 Task: Check the picks of the 2023 Victory Lane Racing NASCAR Cup Series for the race "All-Star Race*" on the track "N". Wilkesboro".
Action: Mouse moved to (155, 328)
Screenshot: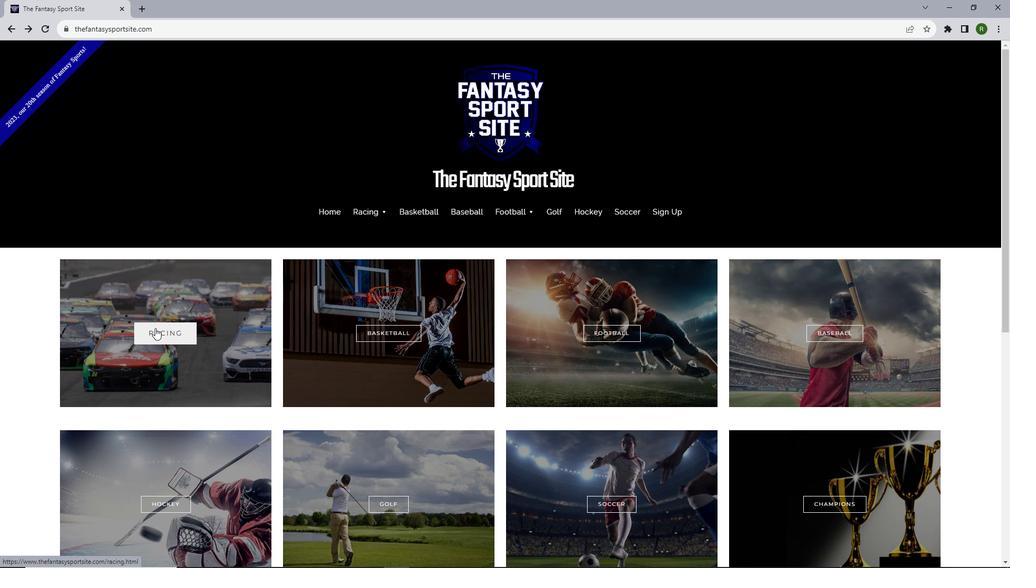 
Action: Mouse pressed left at (155, 328)
Screenshot: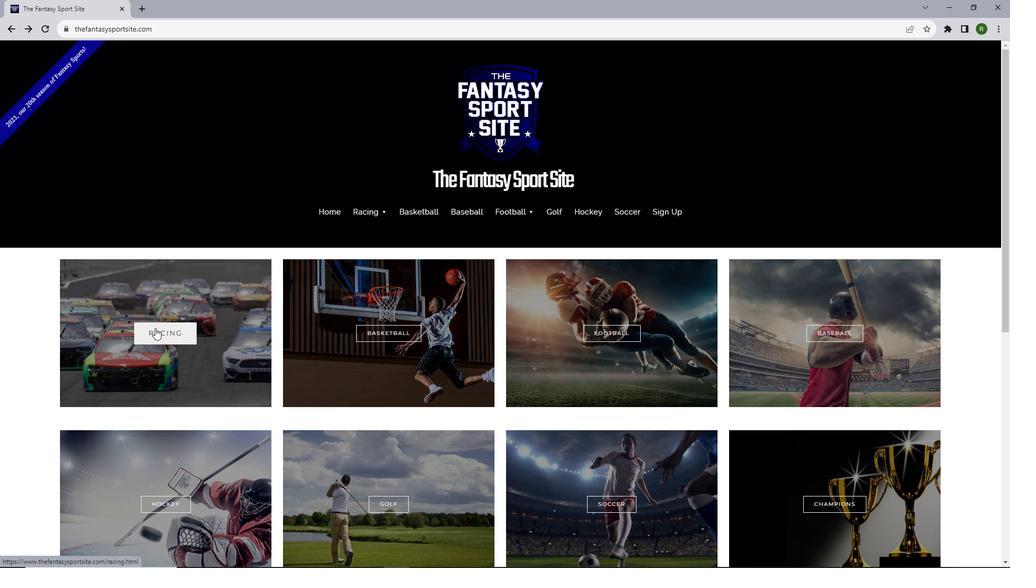 
Action: Mouse moved to (239, 311)
Screenshot: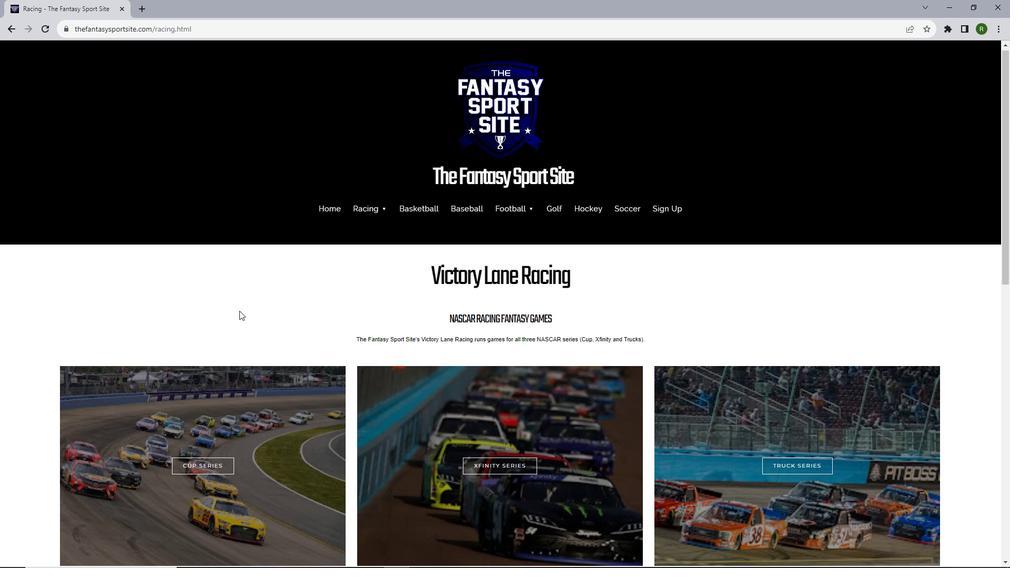 
Action: Mouse scrolled (239, 310) with delta (0, 0)
Screenshot: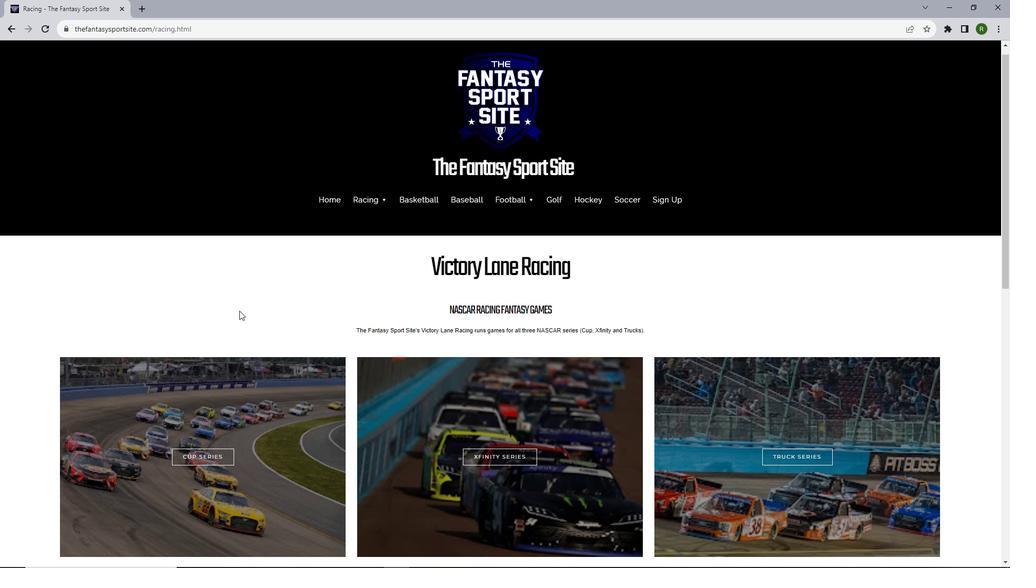 
Action: Mouse scrolled (239, 310) with delta (0, 0)
Screenshot: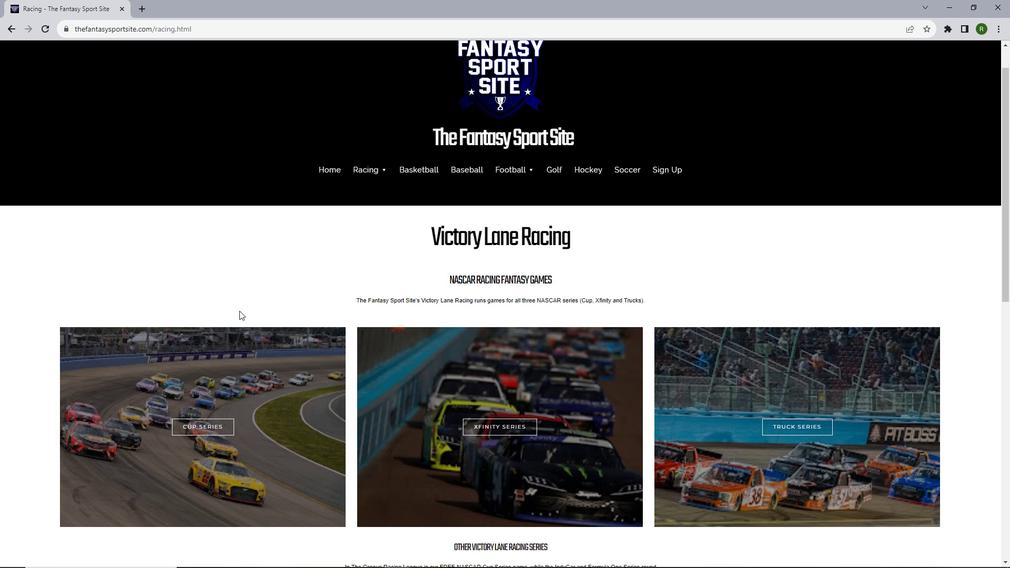 
Action: Mouse scrolled (239, 310) with delta (0, 0)
Screenshot: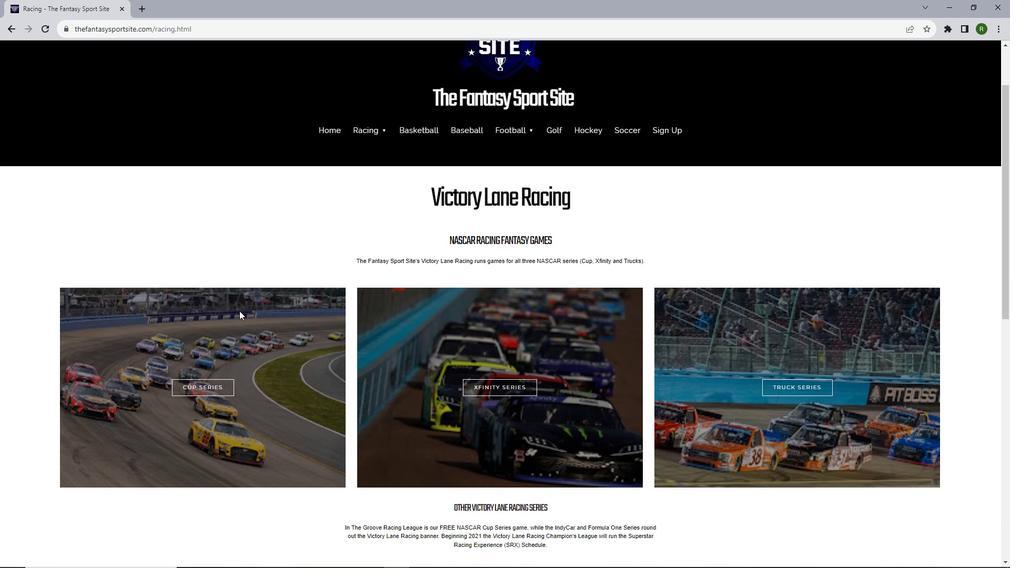 
Action: Mouse scrolled (239, 310) with delta (0, 0)
Screenshot: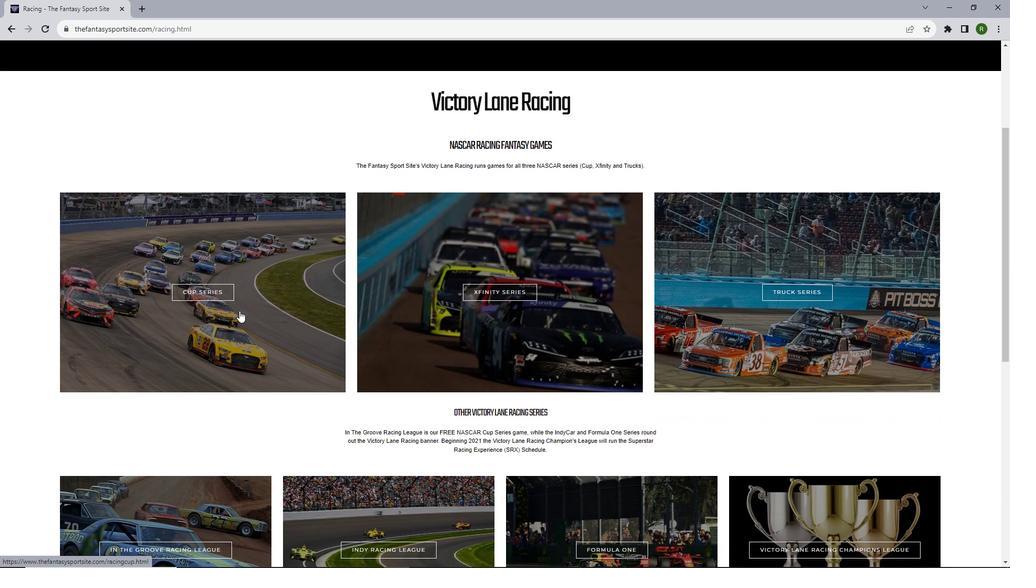
Action: Mouse scrolled (239, 310) with delta (0, 0)
Screenshot: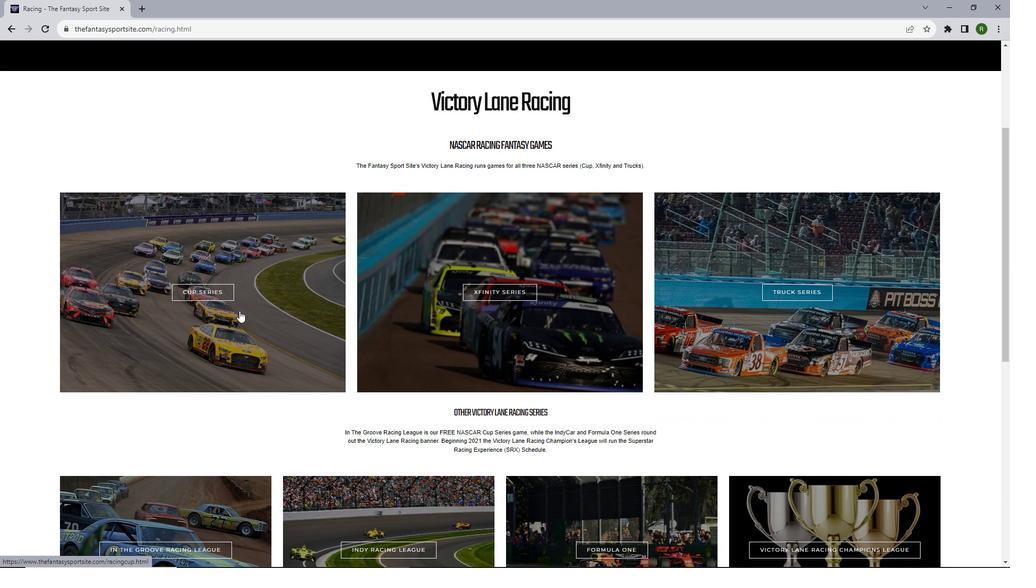 
Action: Mouse scrolled (239, 310) with delta (0, 0)
Screenshot: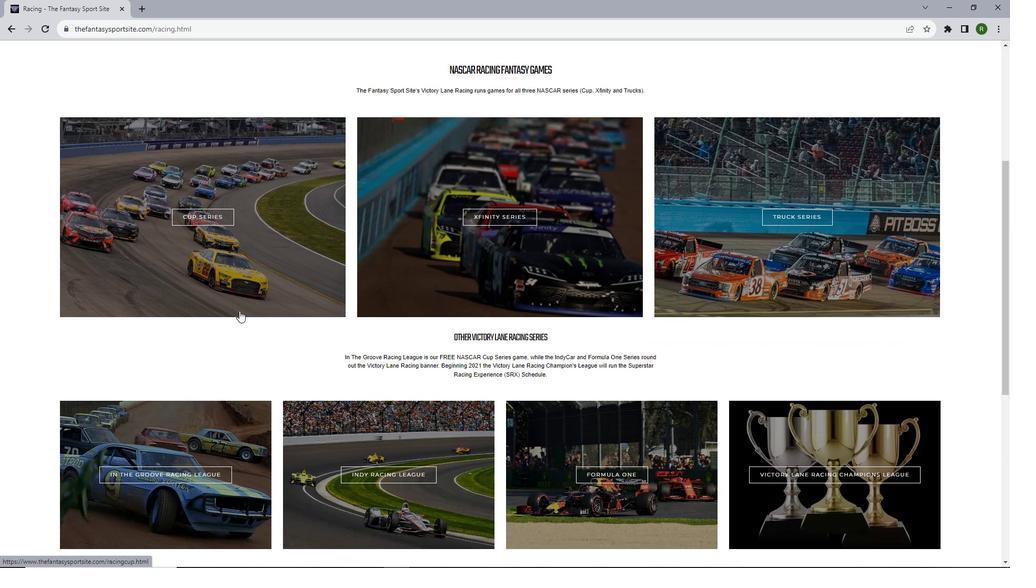 
Action: Mouse moved to (211, 156)
Screenshot: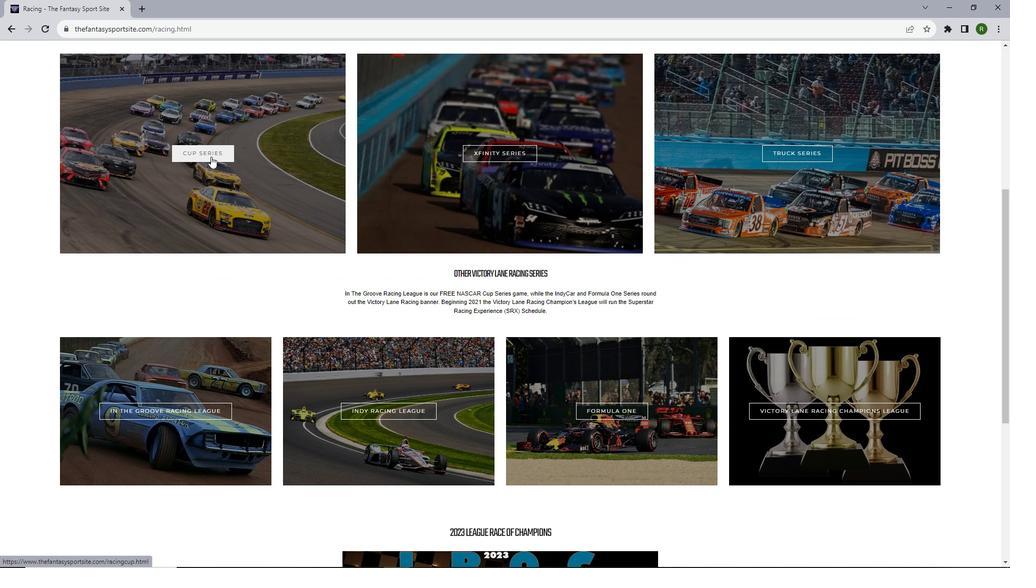 
Action: Mouse pressed left at (211, 156)
Screenshot: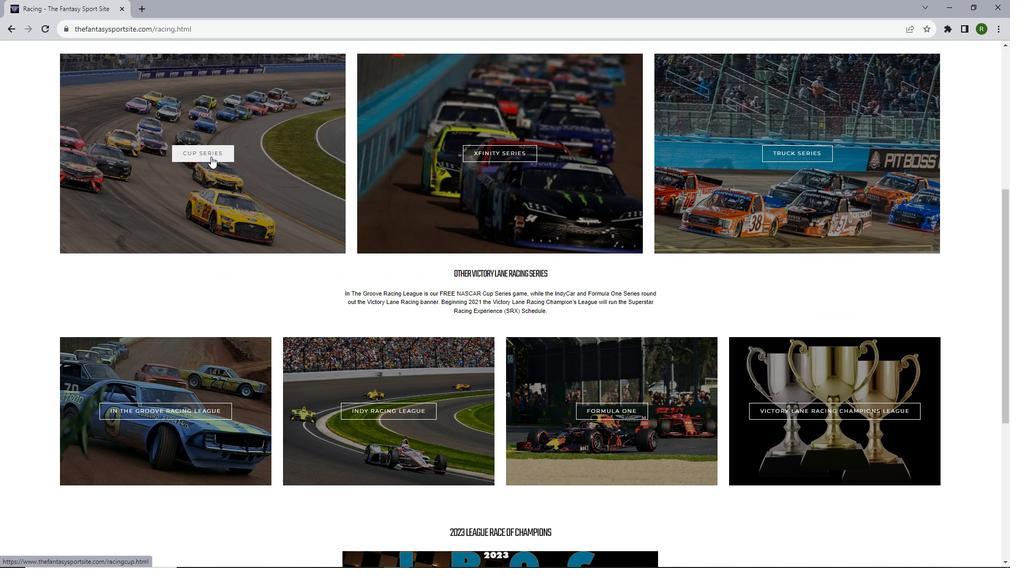 
Action: Mouse moved to (316, 261)
Screenshot: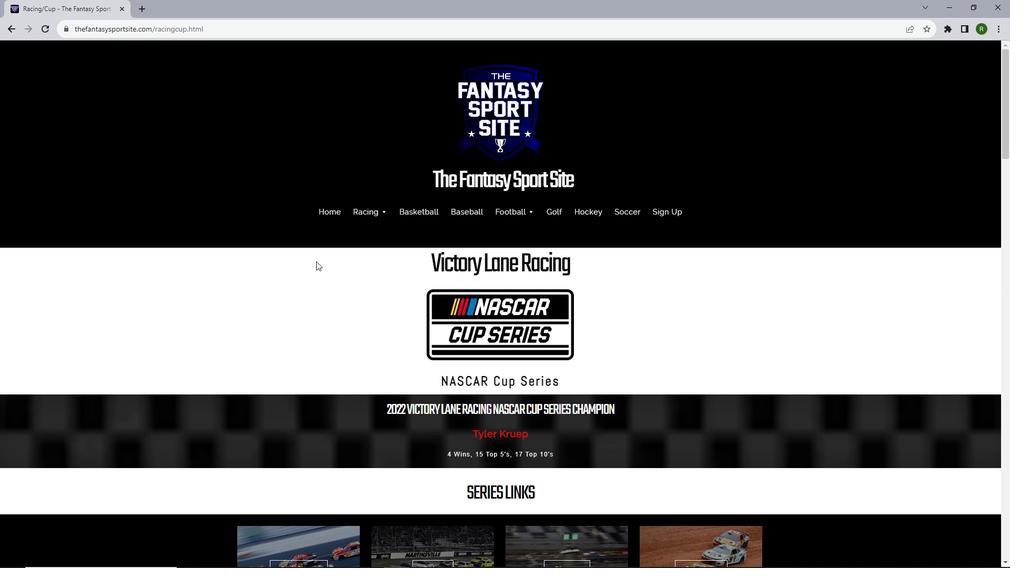 
Action: Mouse scrolled (316, 261) with delta (0, 0)
Screenshot: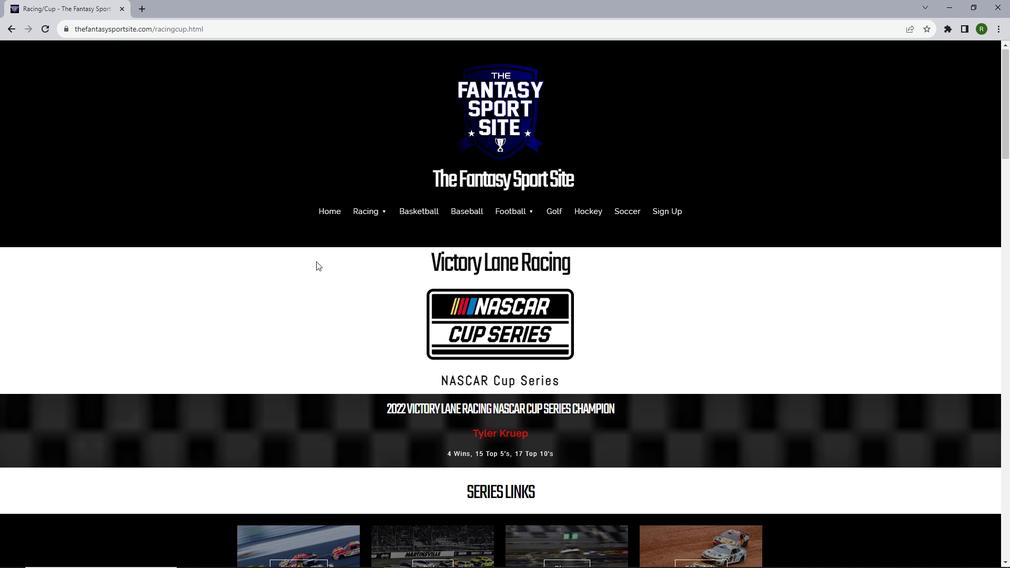 
Action: Mouse scrolled (316, 261) with delta (0, 0)
Screenshot: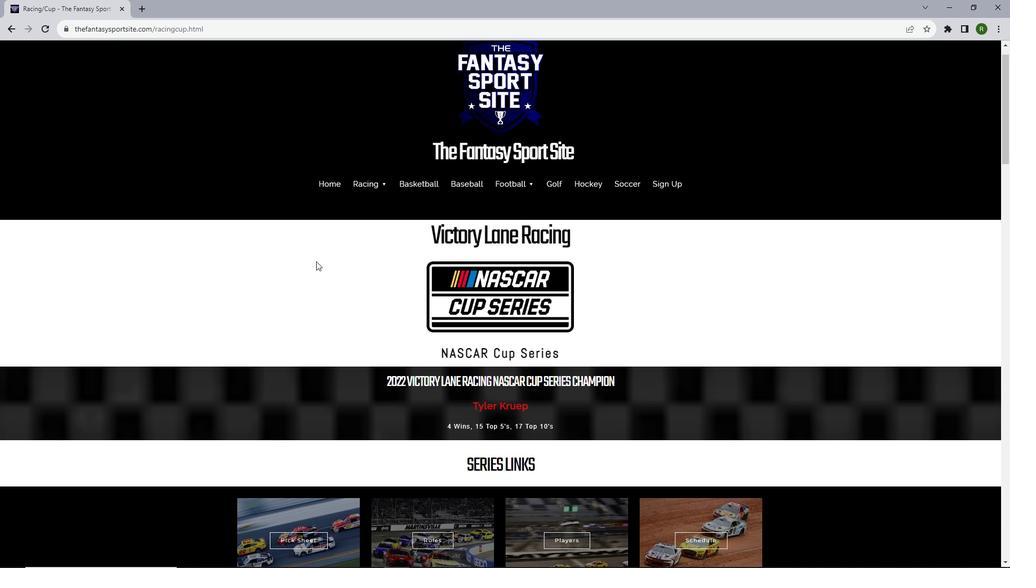 
Action: Mouse scrolled (316, 261) with delta (0, 0)
Screenshot: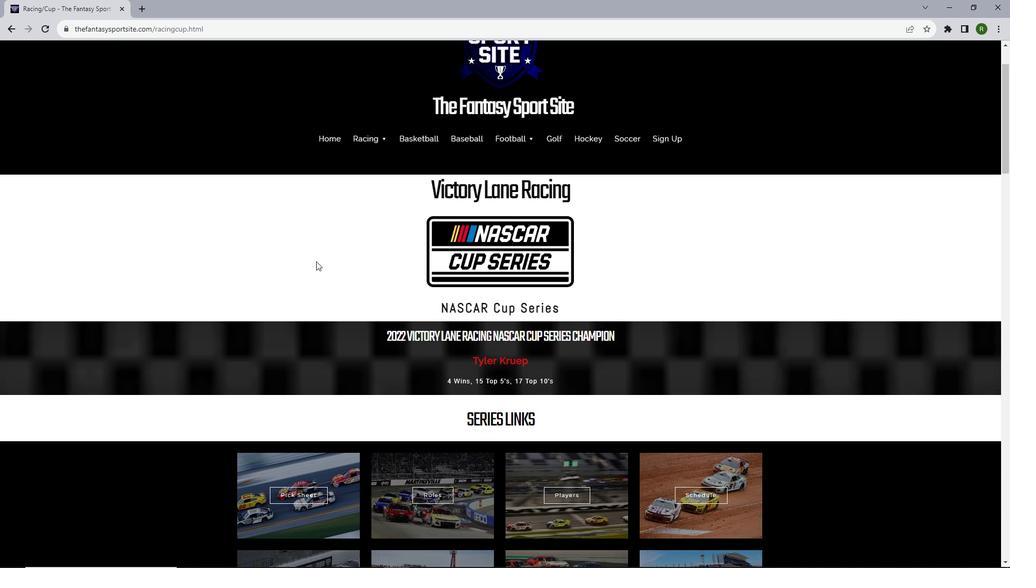 
Action: Mouse scrolled (316, 261) with delta (0, 0)
Screenshot: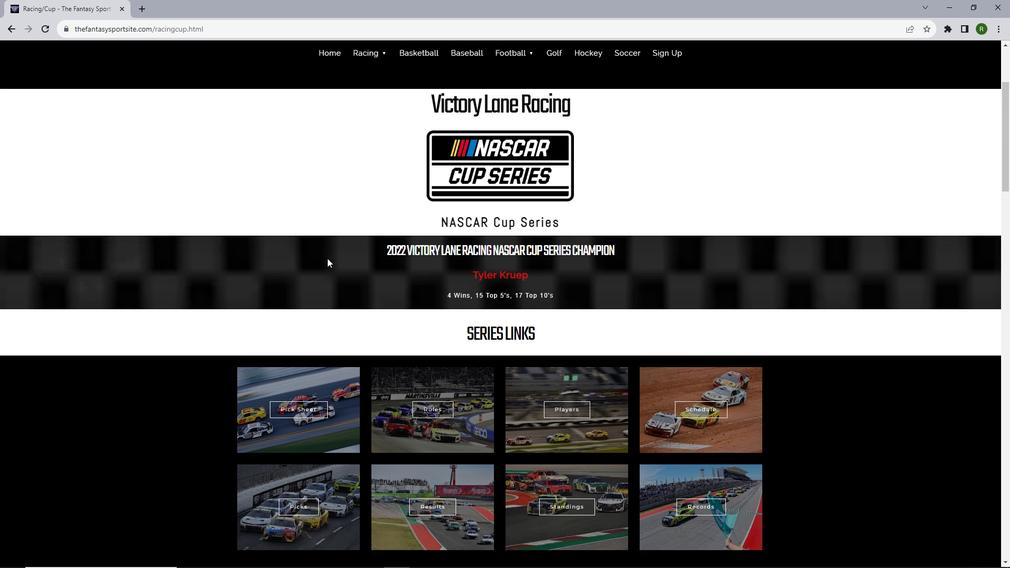 
Action: Mouse moved to (296, 449)
Screenshot: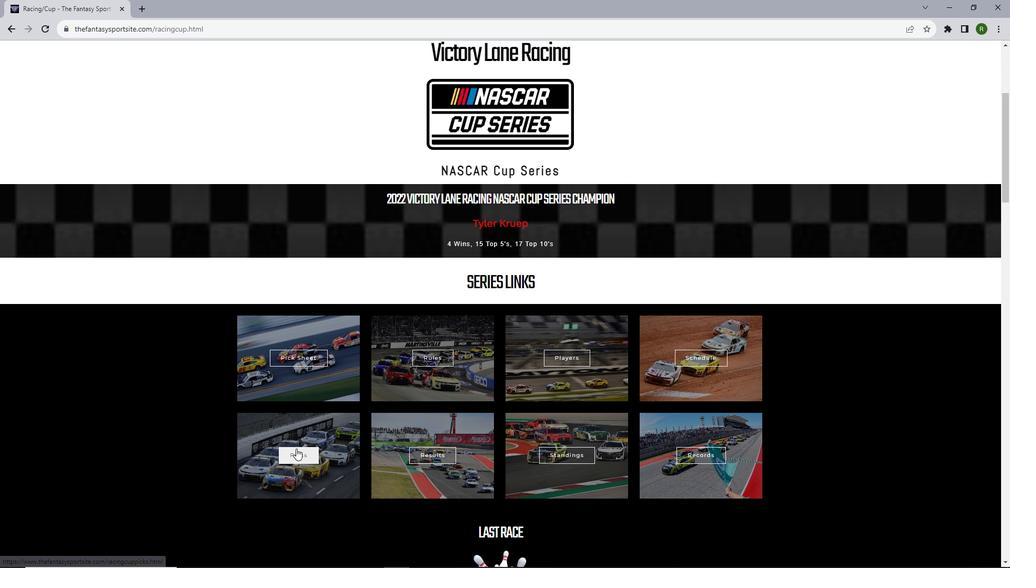 
Action: Mouse pressed left at (296, 449)
Screenshot: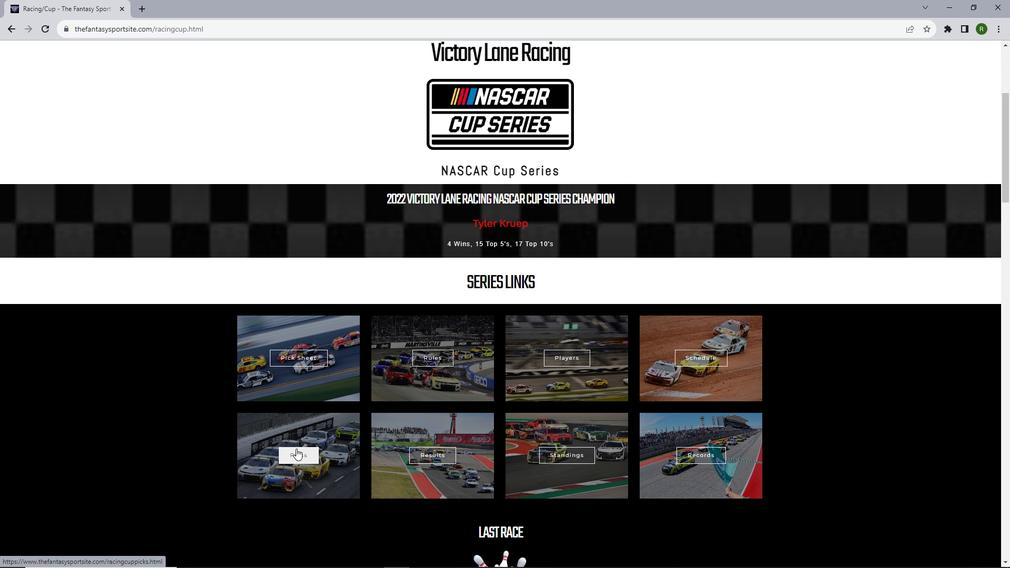 
Action: Mouse moved to (421, 290)
Screenshot: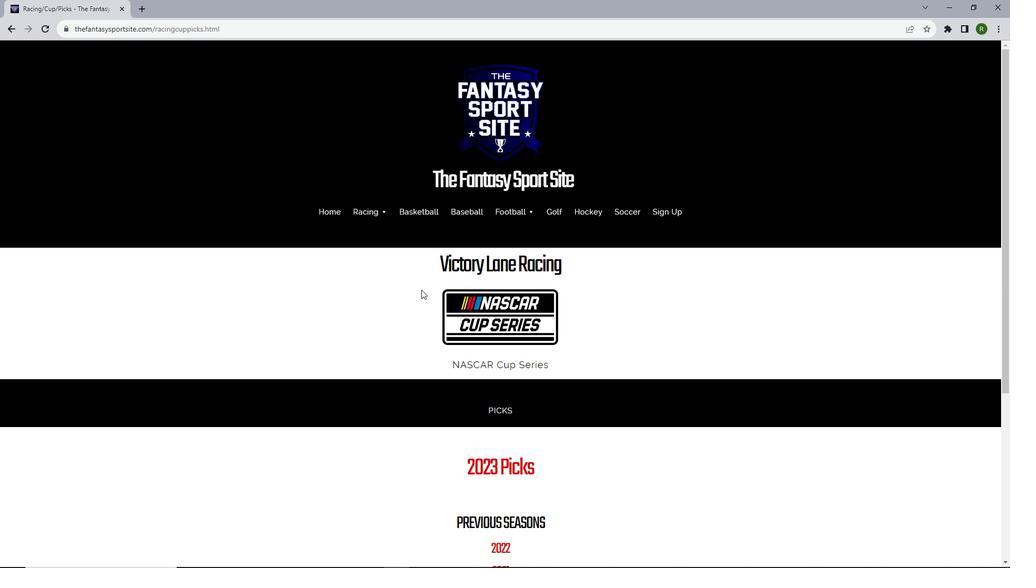 
Action: Mouse scrolled (421, 289) with delta (0, 0)
Screenshot: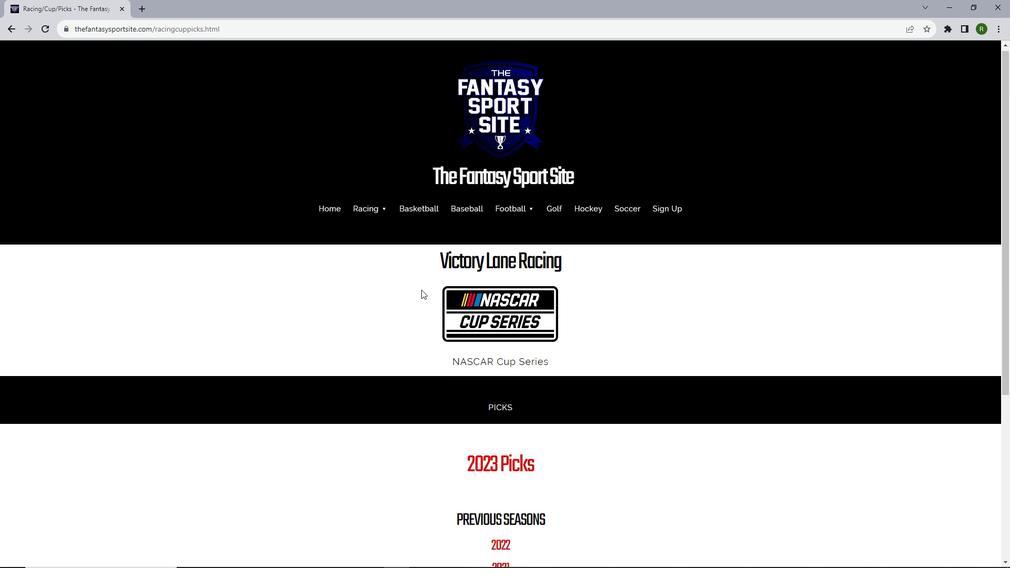 
Action: Mouse moved to (422, 289)
Screenshot: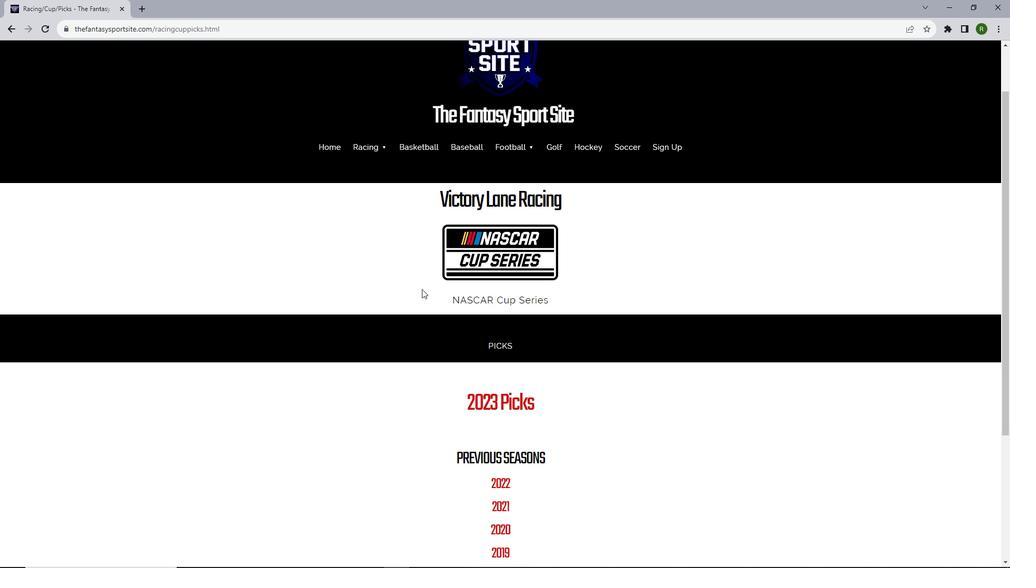 
Action: Mouse scrolled (422, 289) with delta (0, 0)
Screenshot: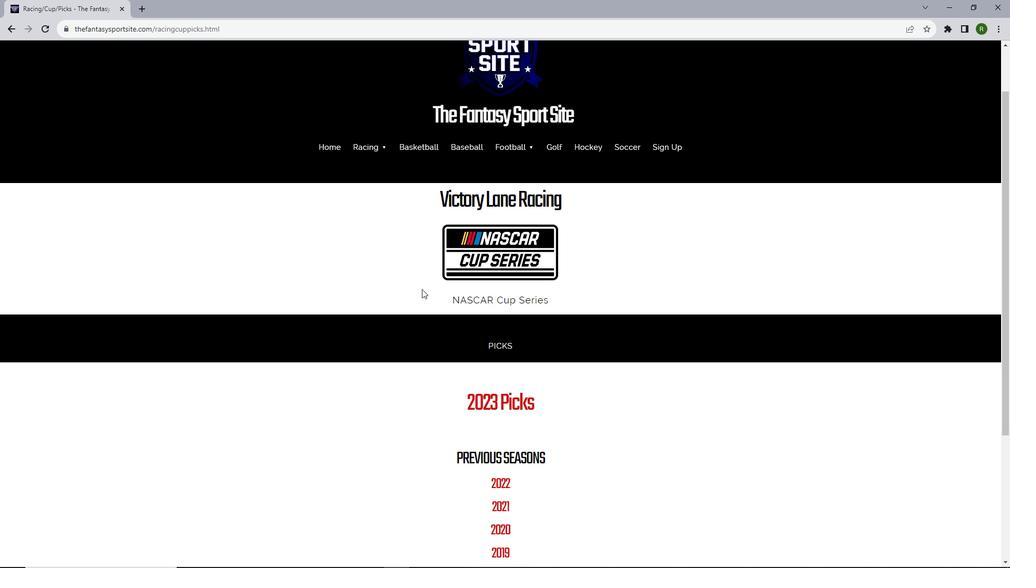 
Action: Mouse moved to (511, 360)
Screenshot: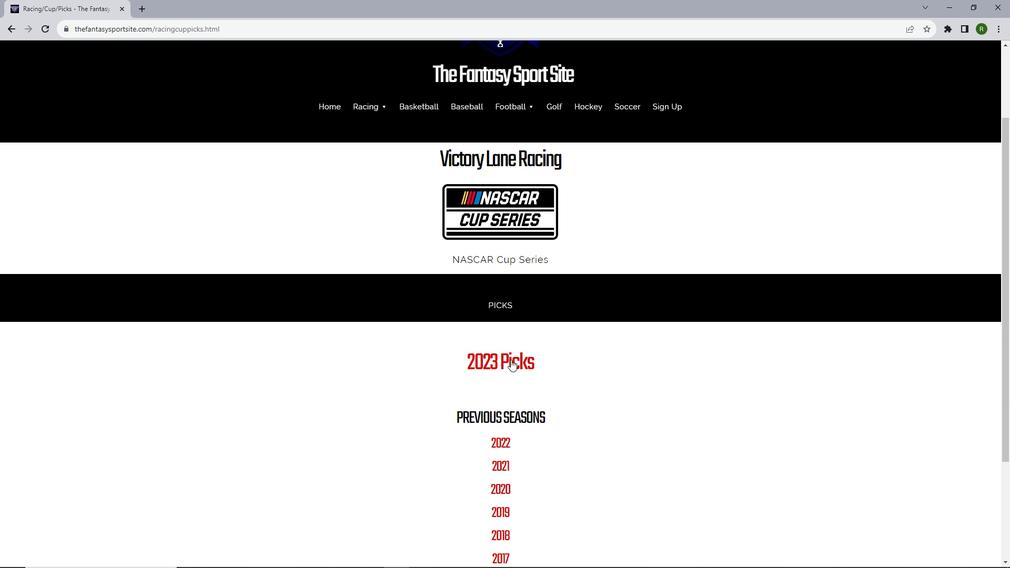 
Action: Mouse pressed left at (511, 360)
Screenshot: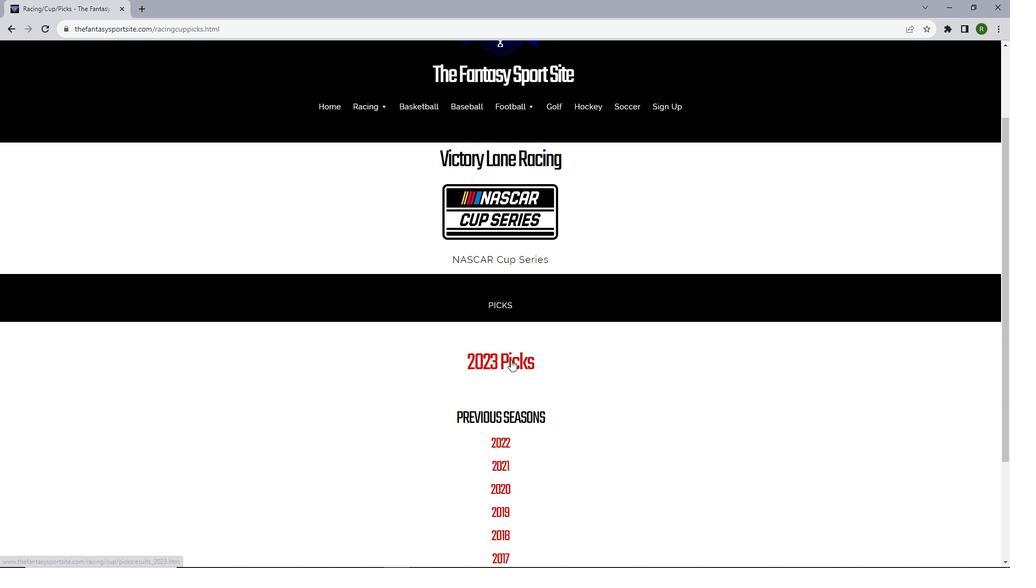 
Action: Mouse moved to (513, 257)
Screenshot: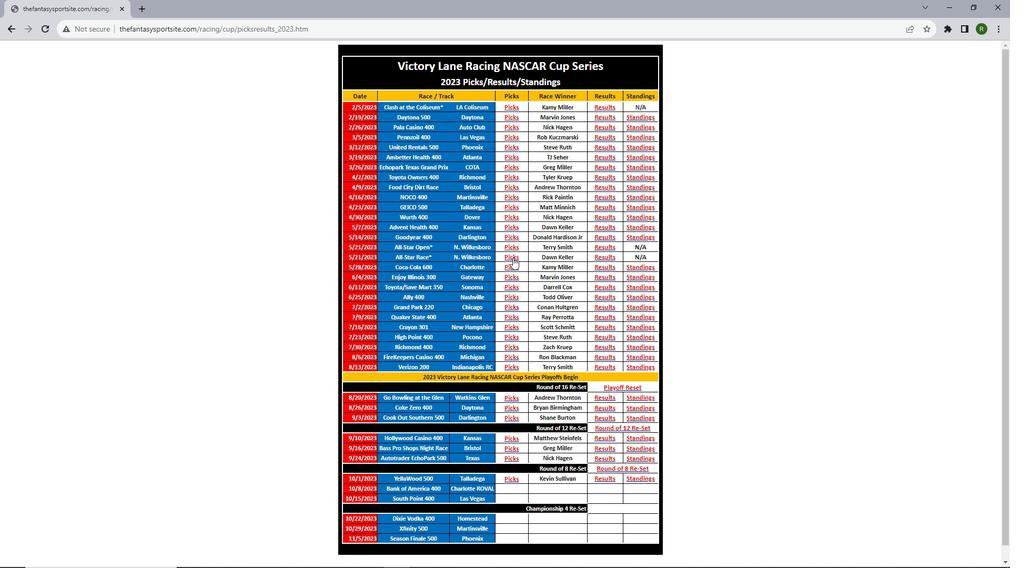 
Action: Mouse pressed left at (513, 257)
Screenshot: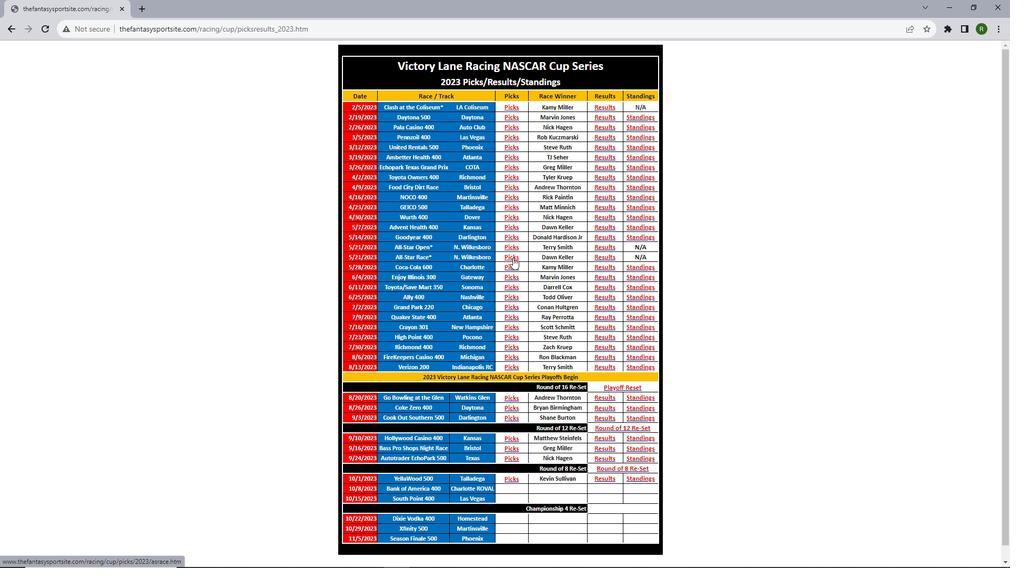 
Action: Mouse moved to (442, 237)
Screenshot: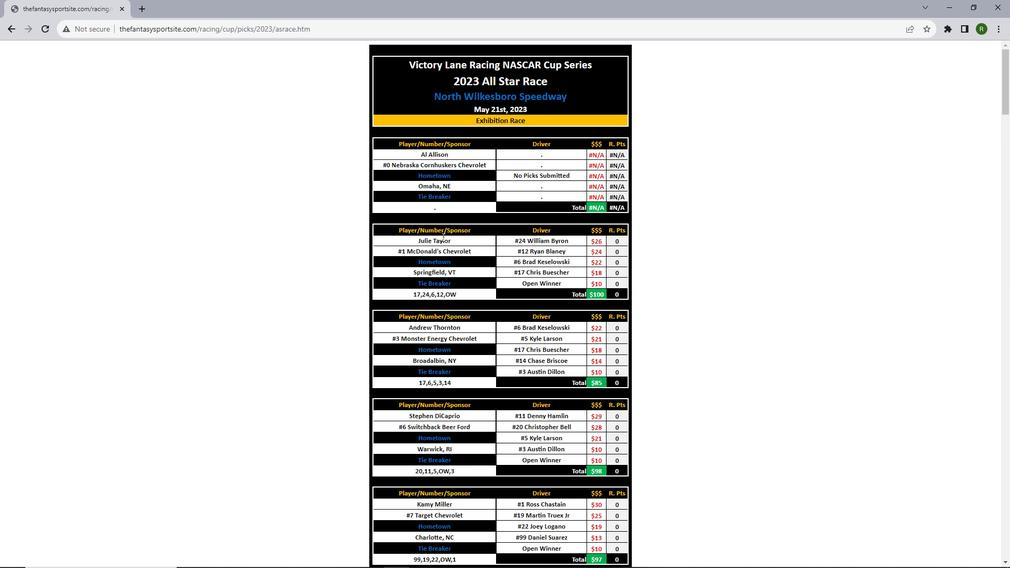 
Action: Mouse scrolled (442, 236) with delta (0, 0)
Screenshot: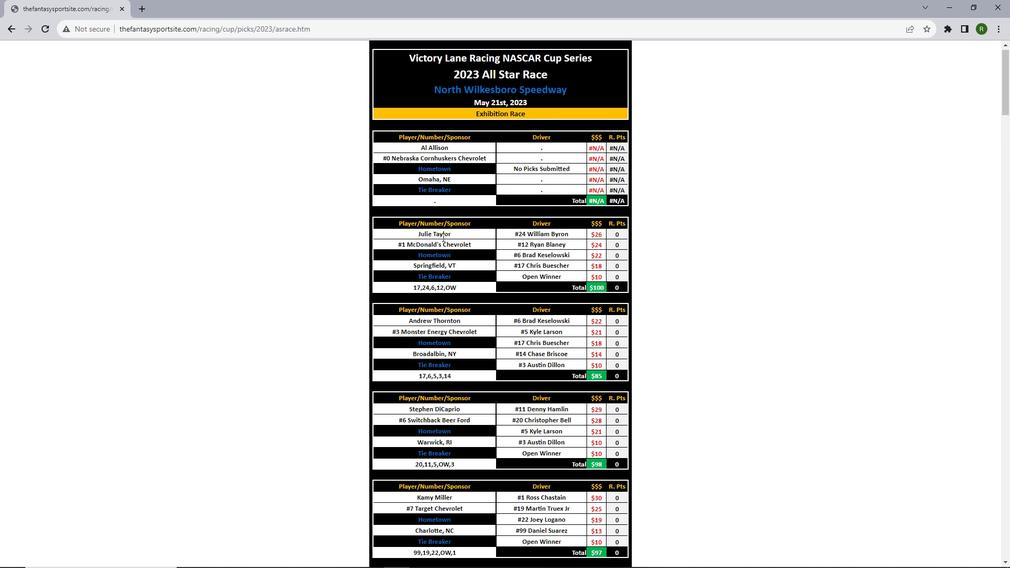 
Action: Mouse scrolled (442, 236) with delta (0, 0)
Screenshot: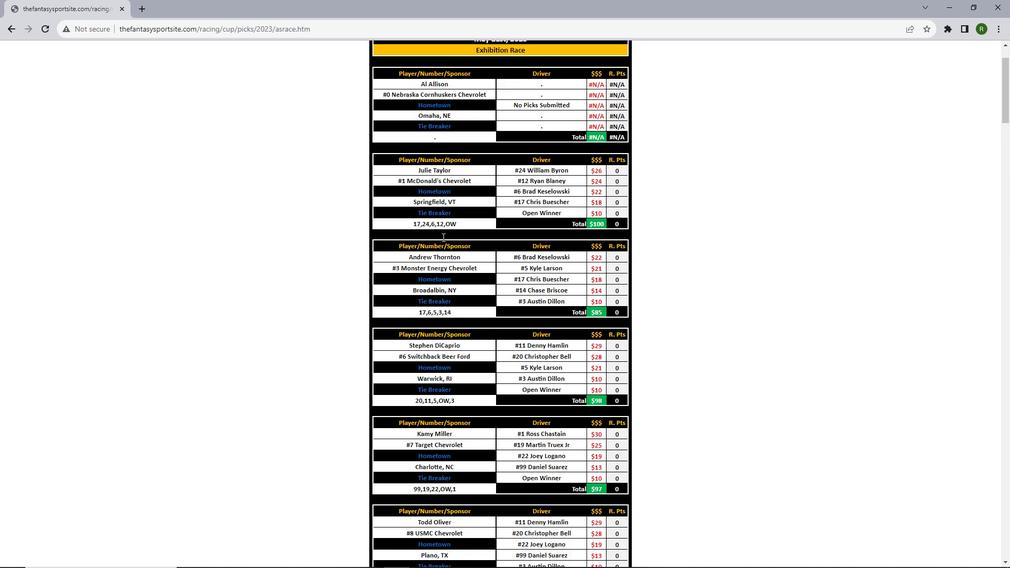 
Action: Mouse scrolled (442, 236) with delta (0, 0)
Screenshot: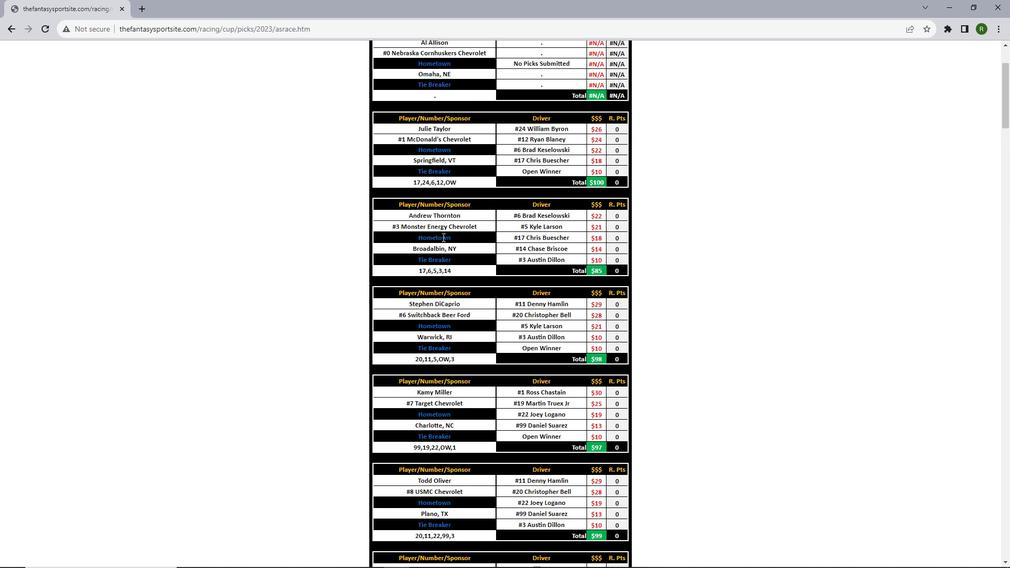 
Action: Mouse scrolled (442, 236) with delta (0, 0)
Screenshot: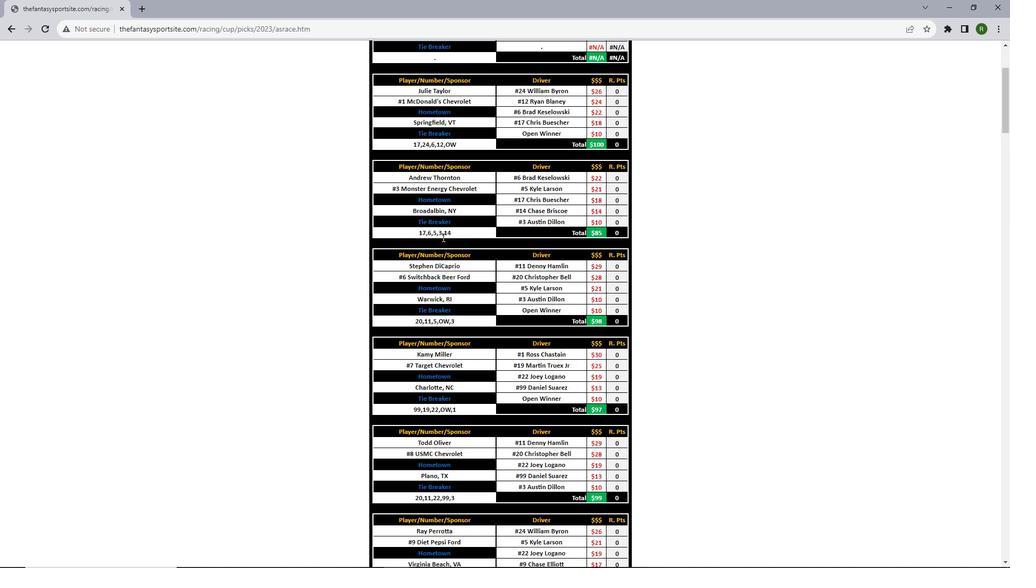 
Action: Mouse scrolled (442, 236) with delta (0, 0)
Screenshot: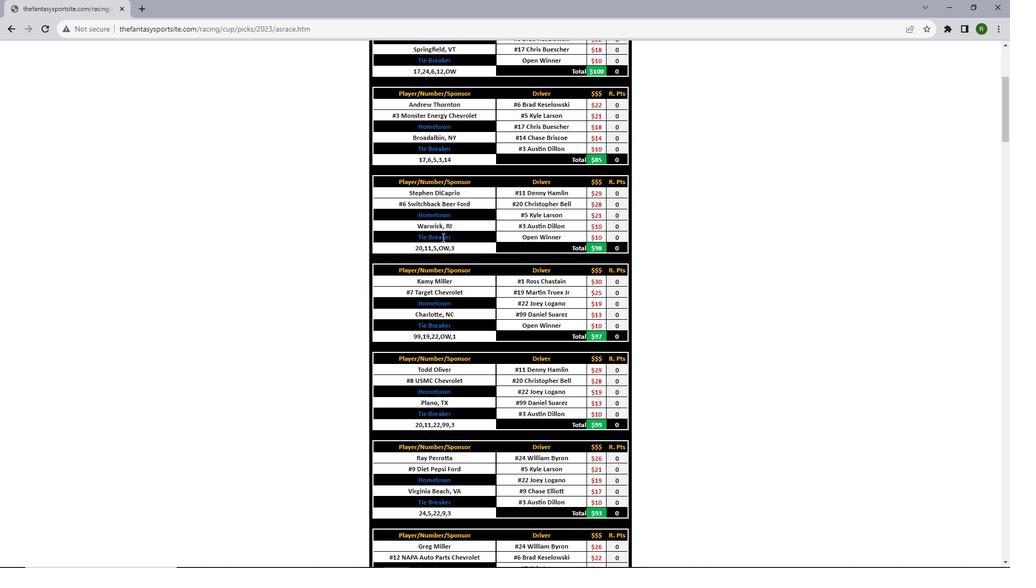 
Action: Mouse scrolled (442, 236) with delta (0, 0)
Screenshot: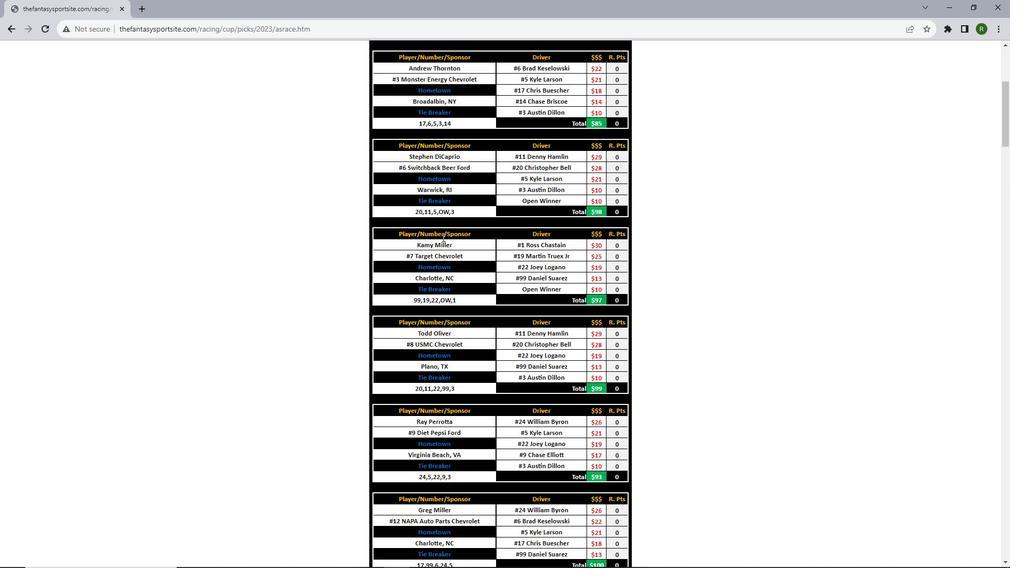 
Action: Mouse scrolled (442, 236) with delta (0, 0)
Screenshot: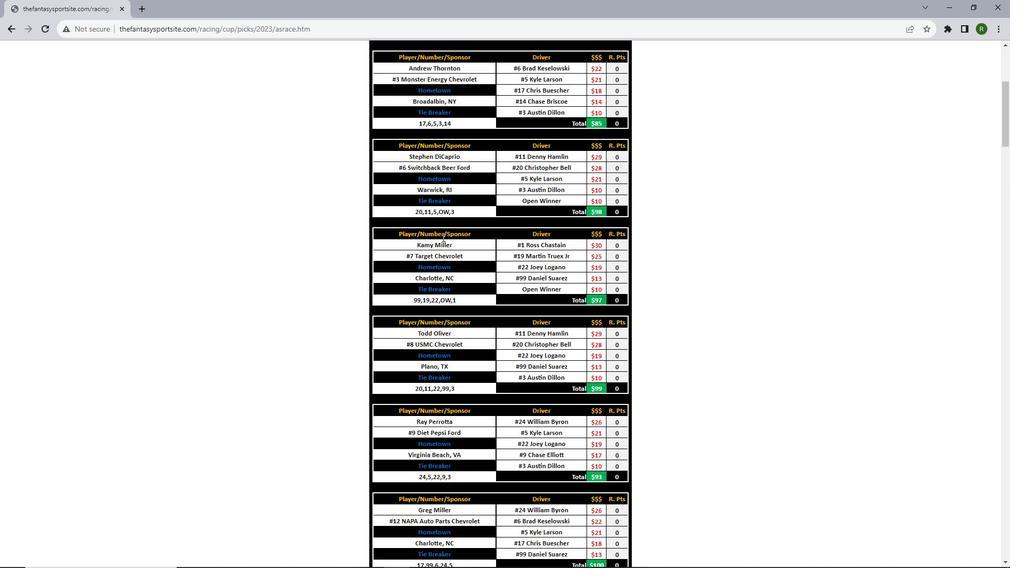 
Action: Mouse scrolled (442, 236) with delta (0, 0)
Screenshot: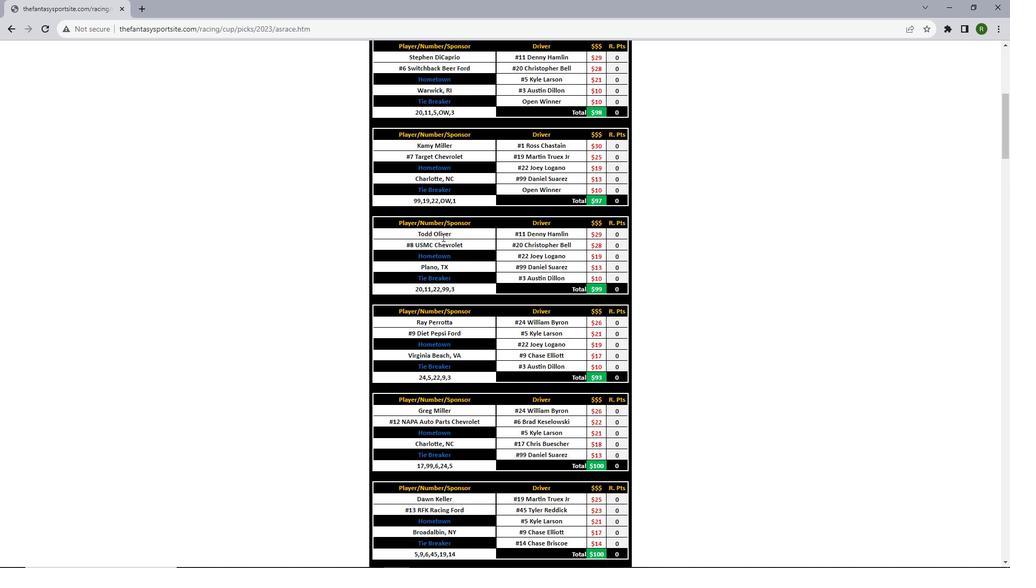 
Action: Mouse scrolled (442, 236) with delta (0, 0)
Screenshot: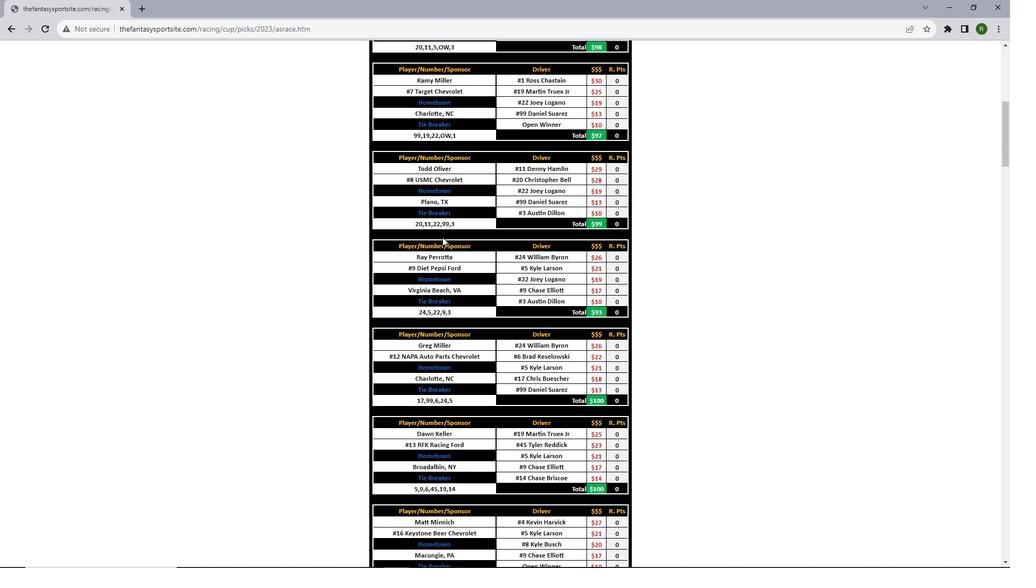 
Action: Mouse scrolled (442, 236) with delta (0, 0)
Screenshot: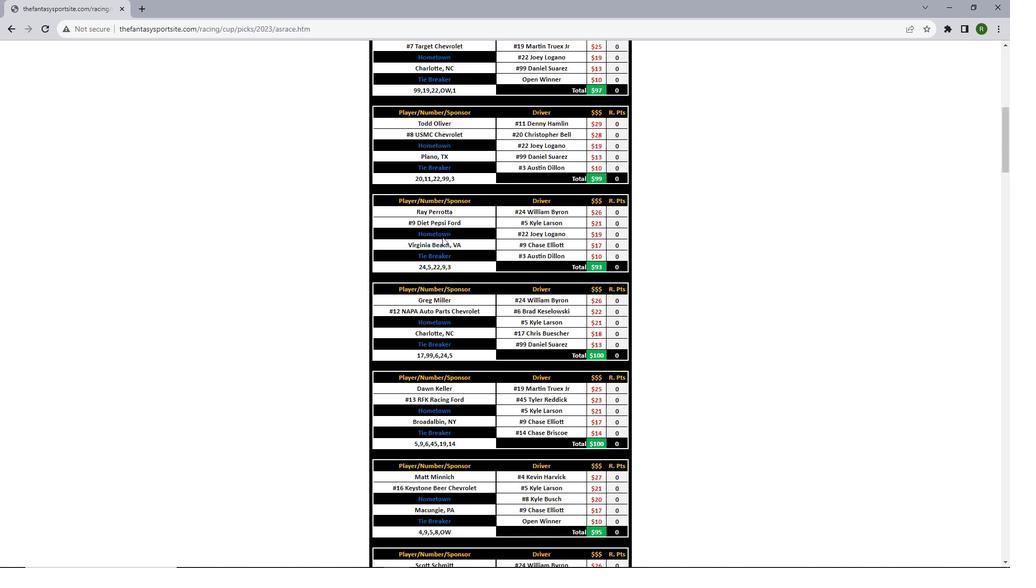 
Action: Mouse scrolled (442, 236) with delta (0, 0)
Screenshot: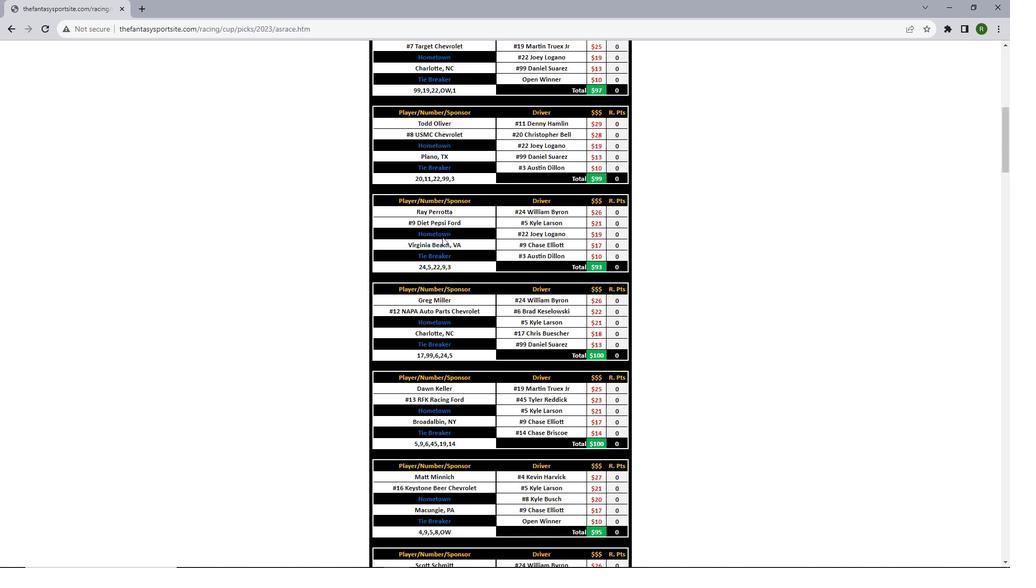 
Action: Mouse scrolled (442, 236) with delta (0, 0)
Screenshot: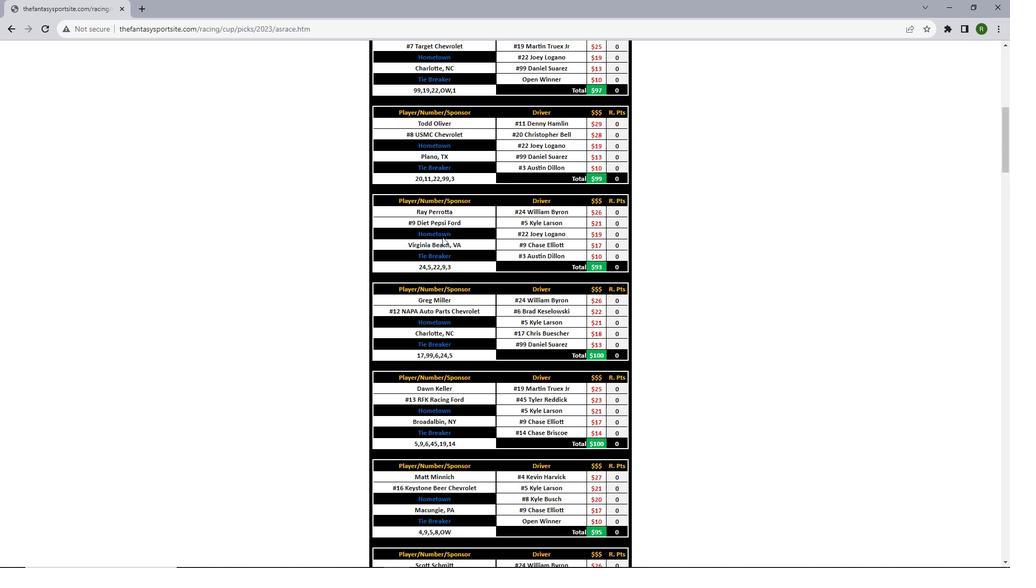 
Action: Mouse scrolled (442, 236) with delta (0, 0)
Screenshot: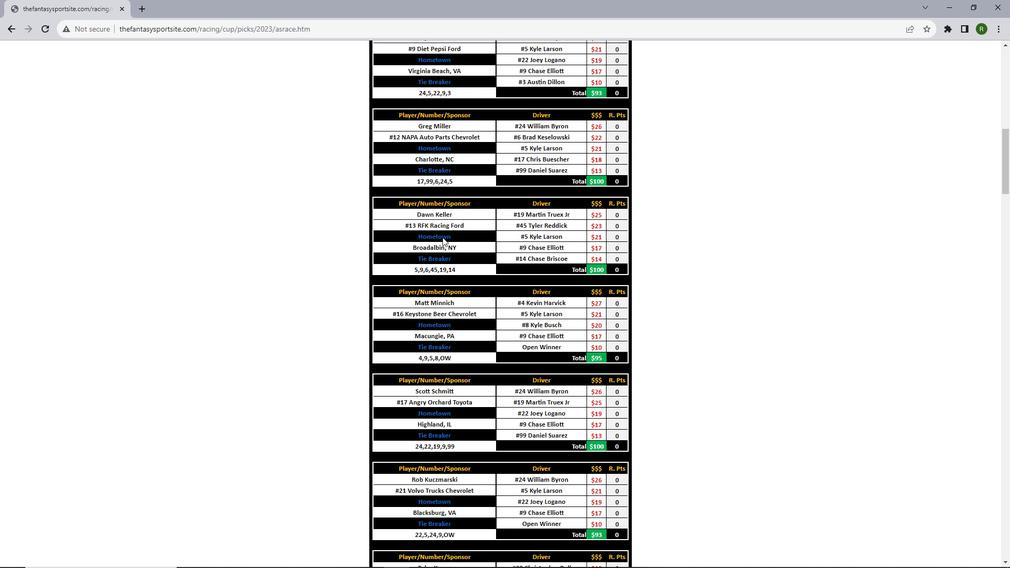 
Action: Mouse scrolled (442, 236) with delta (0, 0)
Screenshot: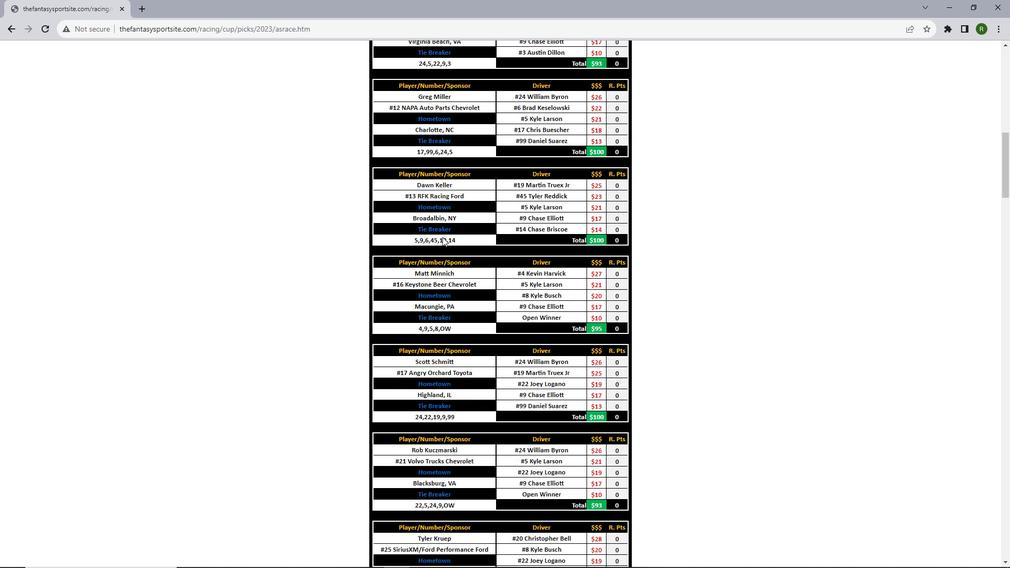 
Action: Mouse scrolled (442, 236) with delta (0, 0)
Screenshot: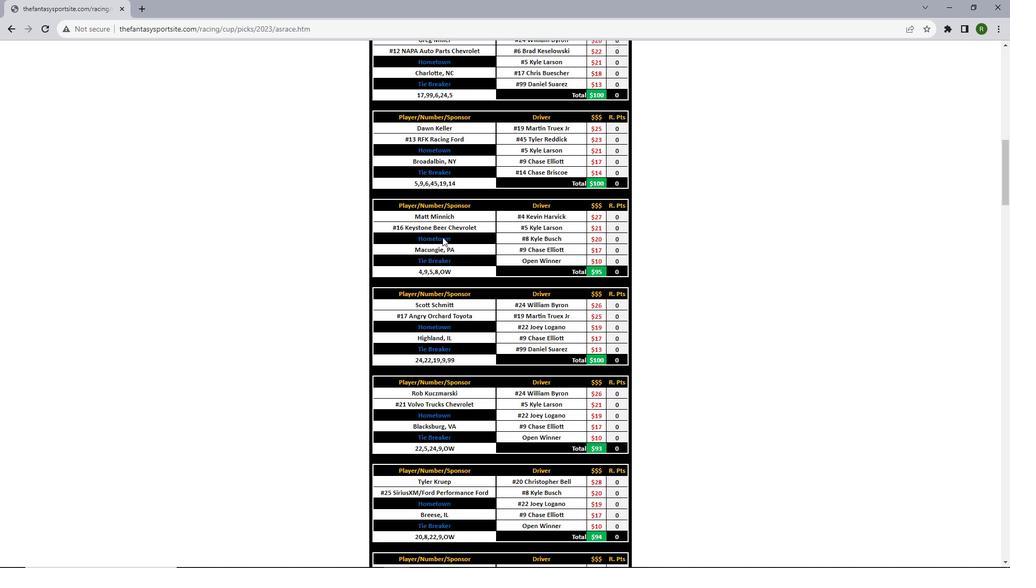 
Action: Mouse scrolled (442, 236) with delta (0, 0)
Screenshot: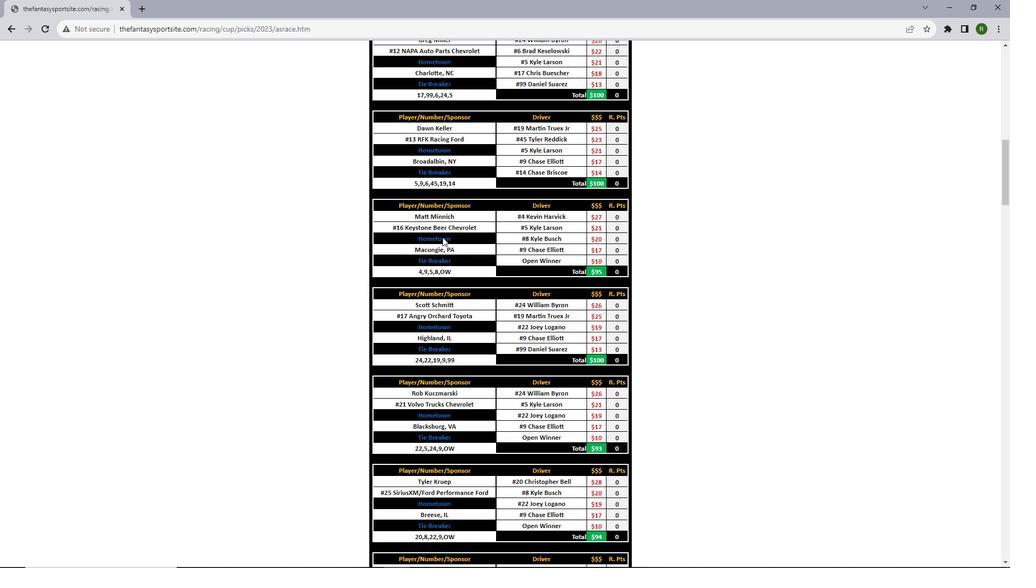 
Action: Mouse scrolled (442, 236) with delta (0, 0)
Screenshot: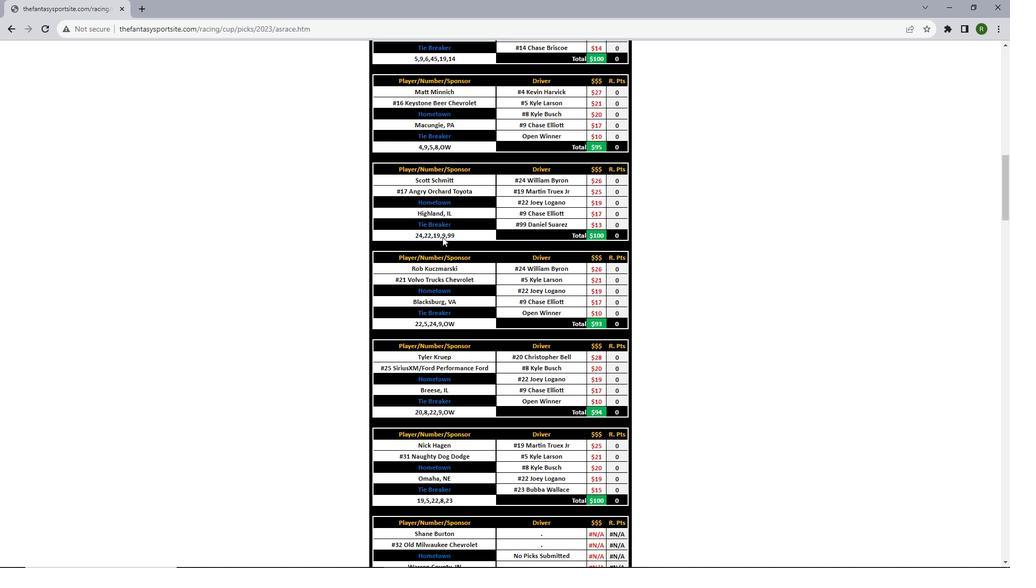 
Action: Mouse scrolled (442, 236) with delta (0, 0)
Screenshot: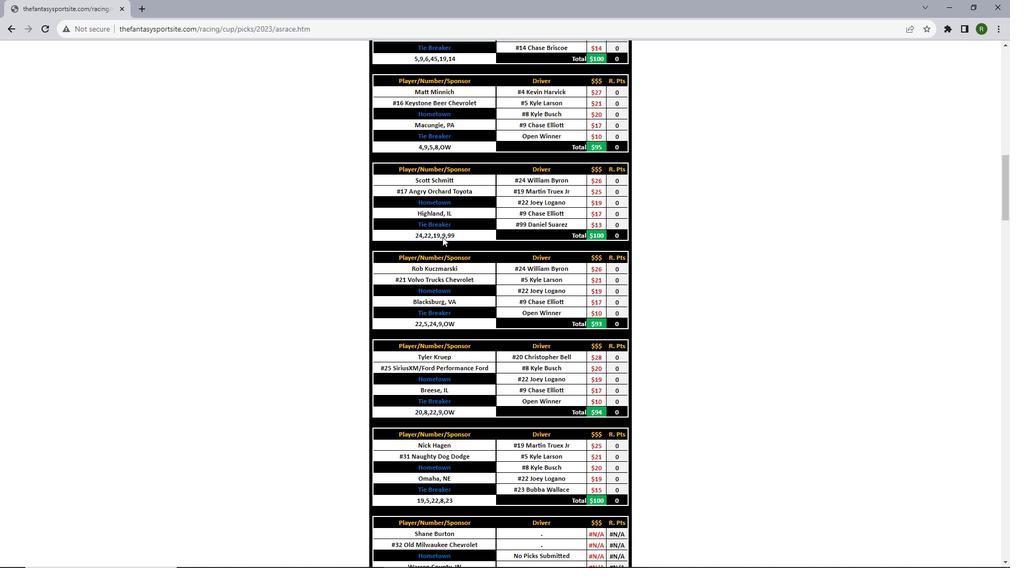
Action: Mouse scrolled (442, 236) with delta (0, 0)
Screenshot: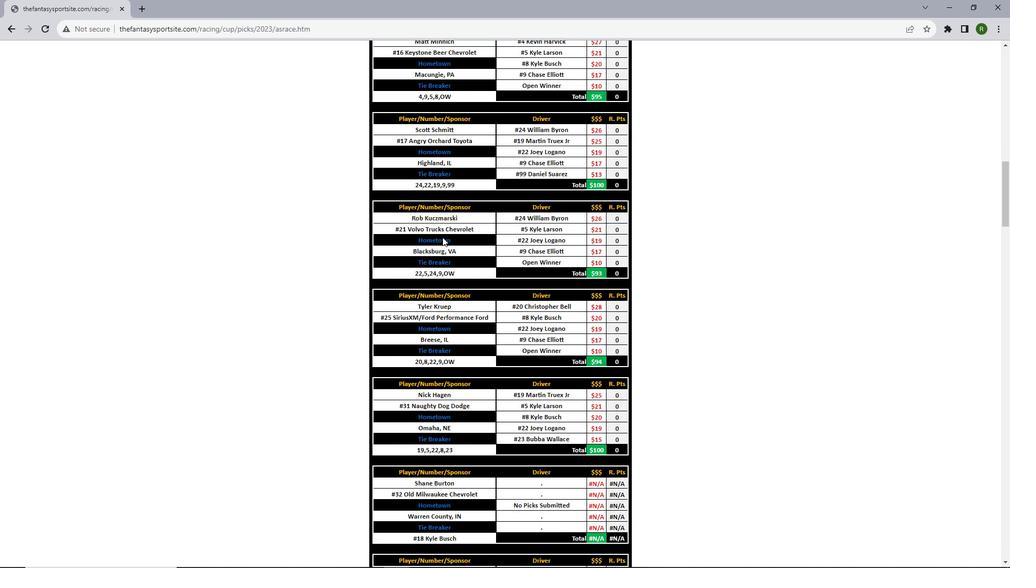 
Action: Mouse scrolled (442, 236) with delta (0, 0)
Screenshot: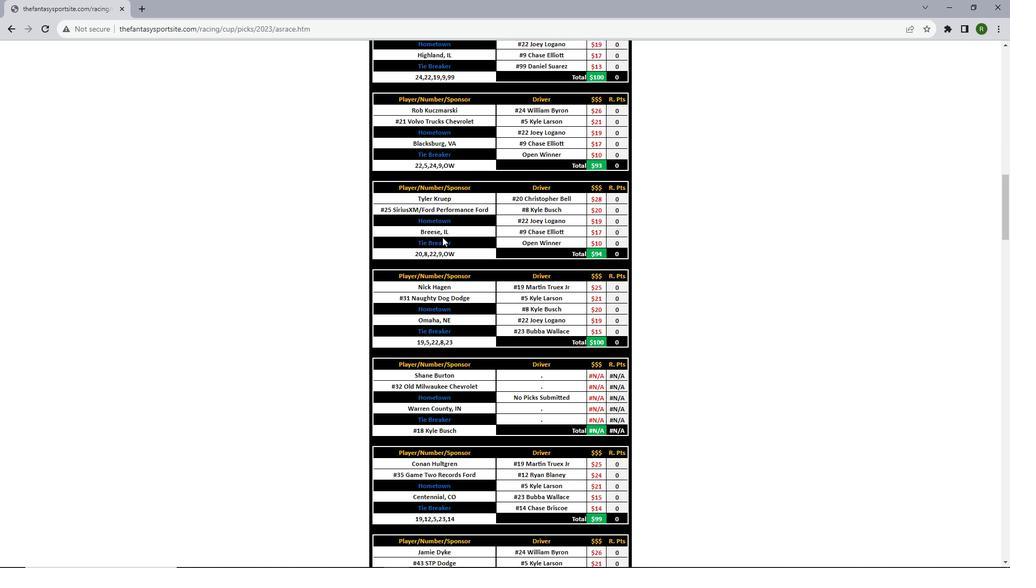 
Action: Mouse scrolled (442, 236) with delta (0, 0)
Screenshot: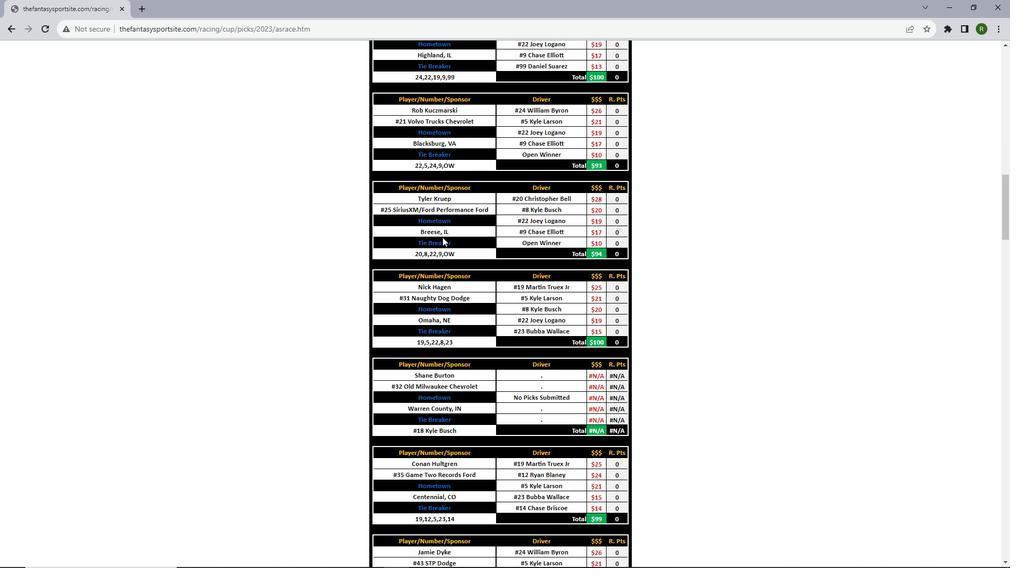 
Action: Mouse scrolled (442, 236) with delta (0, 0)
Screenshot: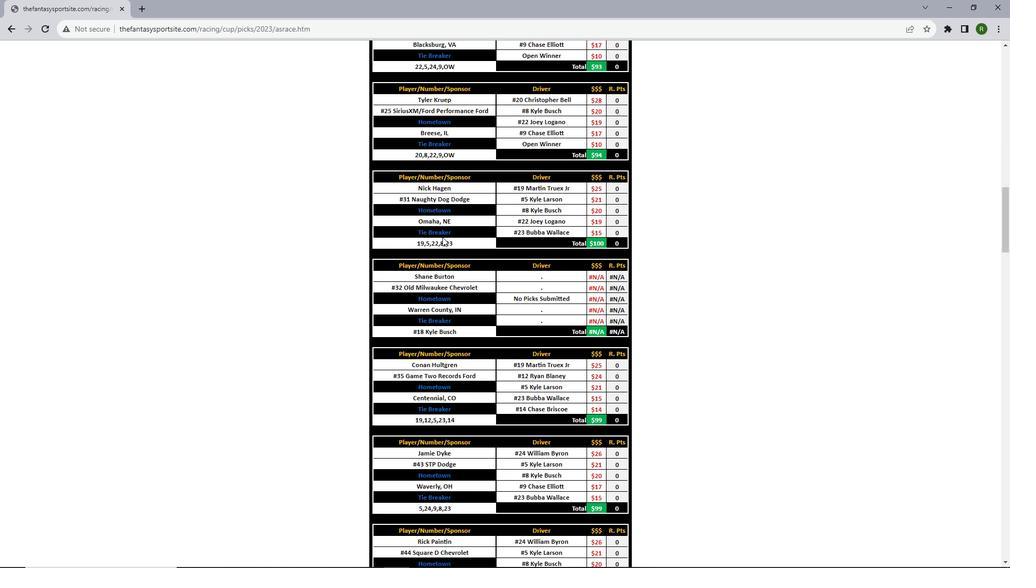 
Action: Mouse scrolled (442, 236) with delta (0, 0)
Screenshot: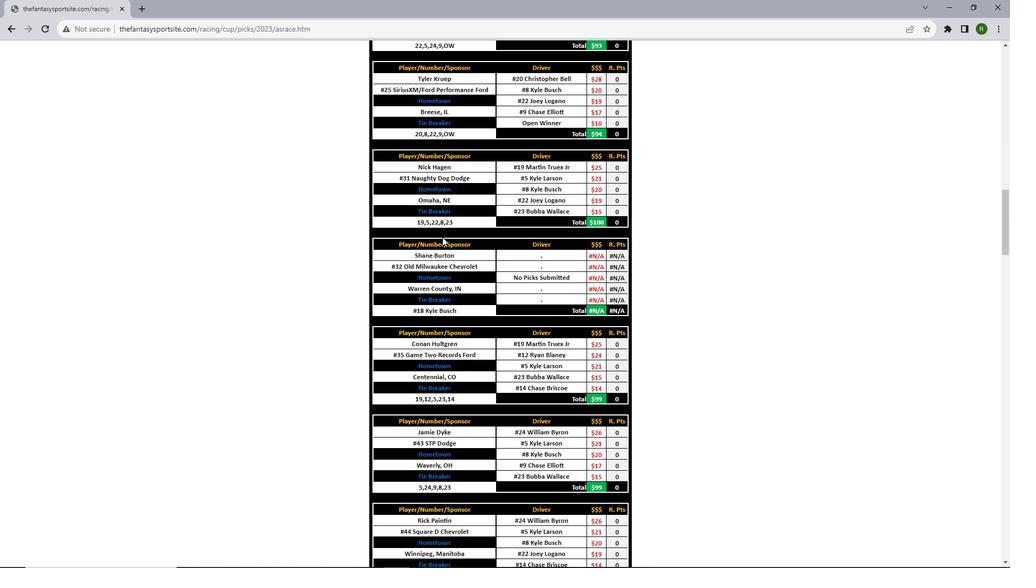 
Action: Mouse scrolled (442, 236) with delta (0, 0)
Screenshot: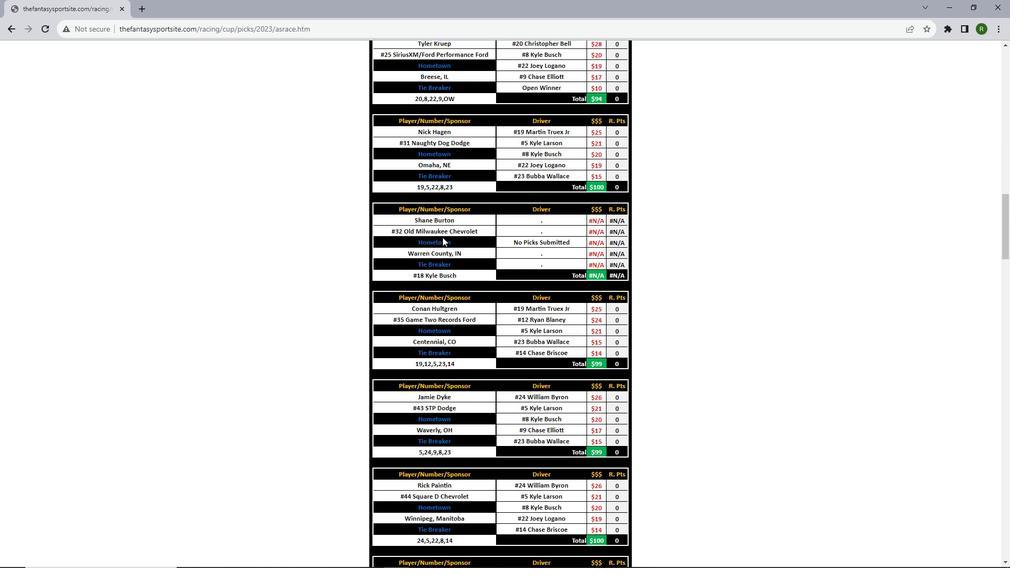
Action: Mouse scrolled (442, 236) with delta (0, 0)
Screenshot: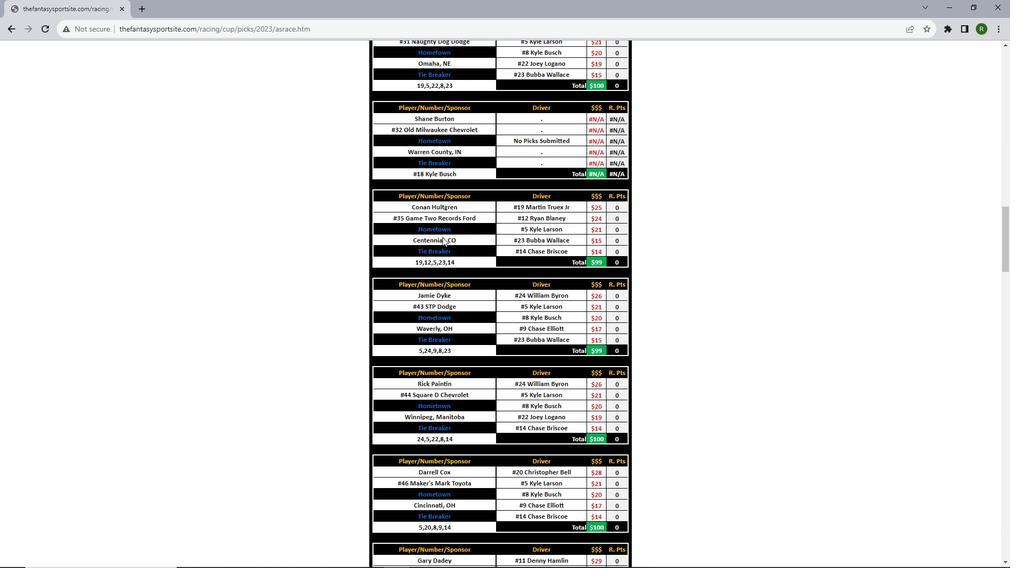 
Action: Mouse scrolled (442, 236) with delta (0, 0)
Screenshot: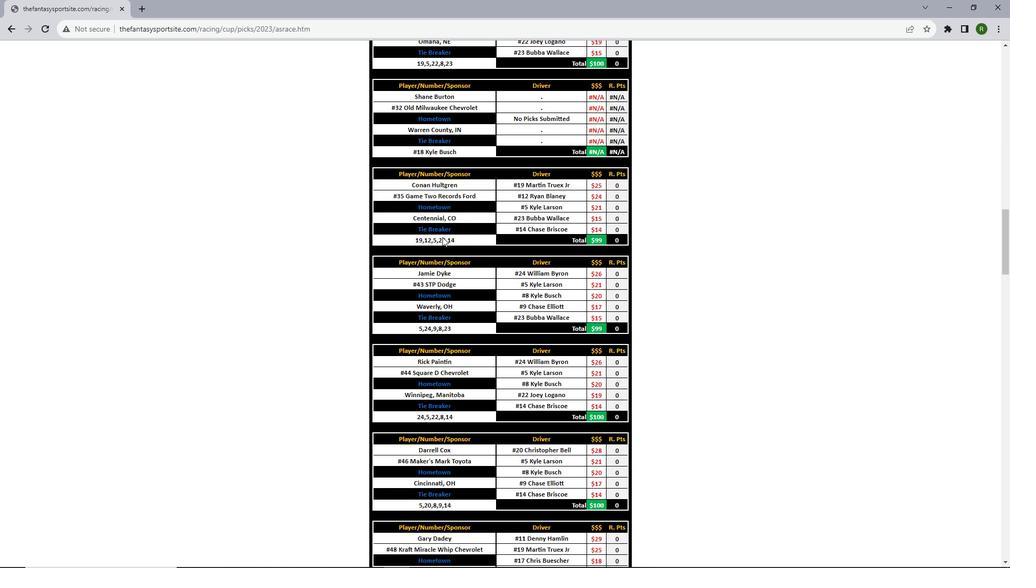
Action: Mouse scrolled (442, 236) with delta (0, 0)
Screenshot: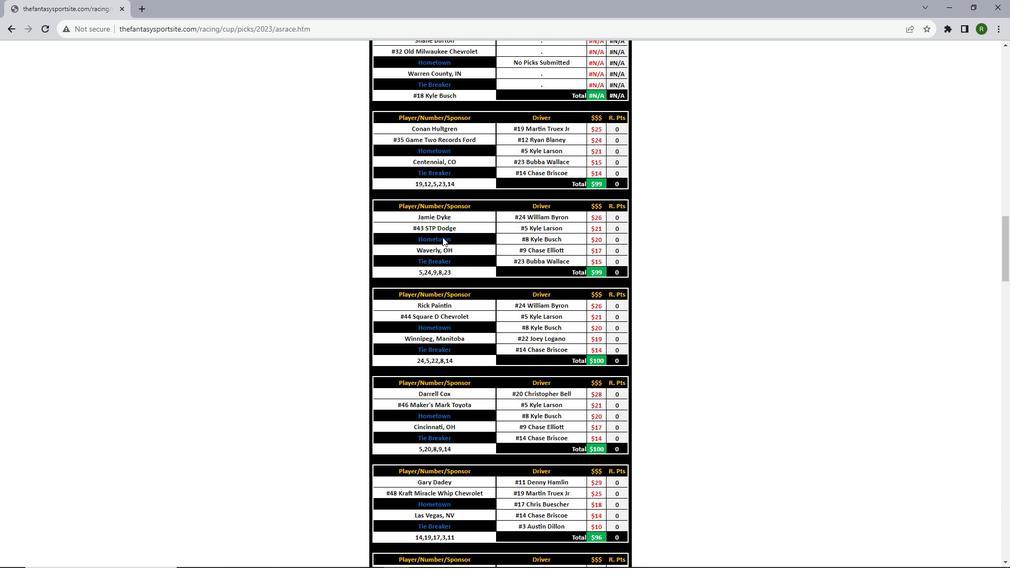 
Action: Mouse scrolled (442, 236) with delta (0, 0)
Screenshot: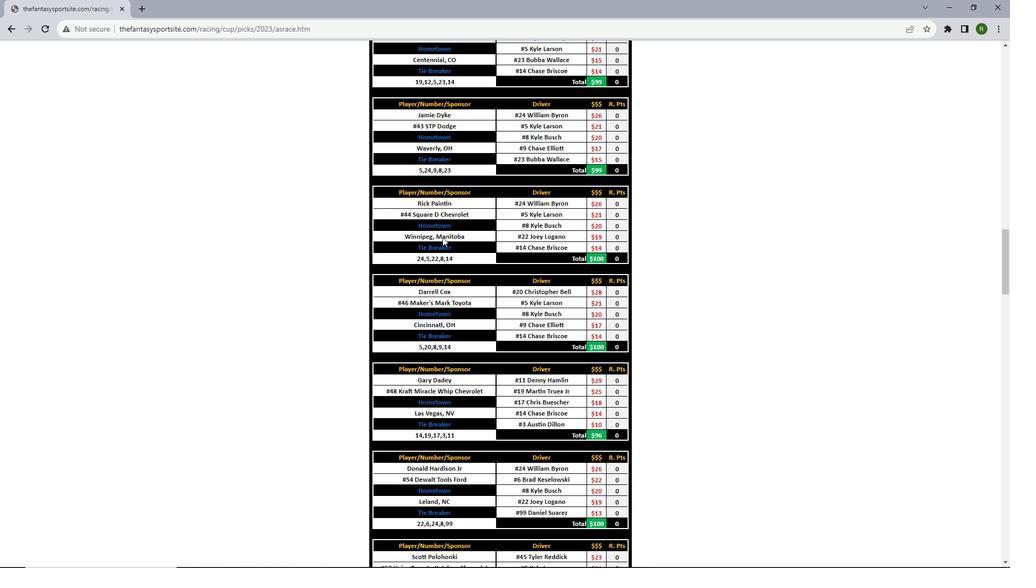 
Action: Mouse scrolled (442, 236) with delta (0, 0)
Screenshot: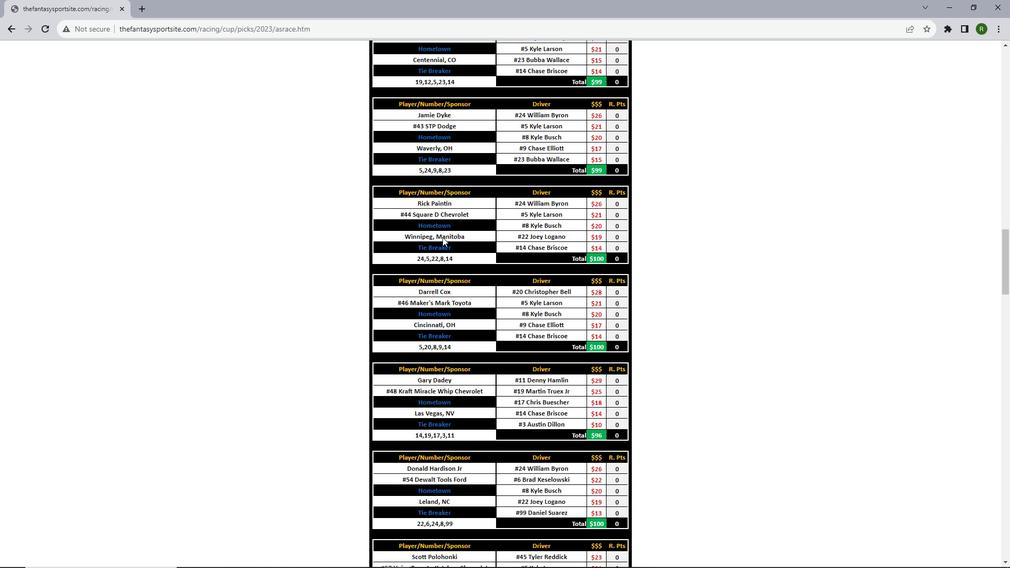 
Action: Mouse scrolled (442, 236) with delta (0, 0)
Screenshot: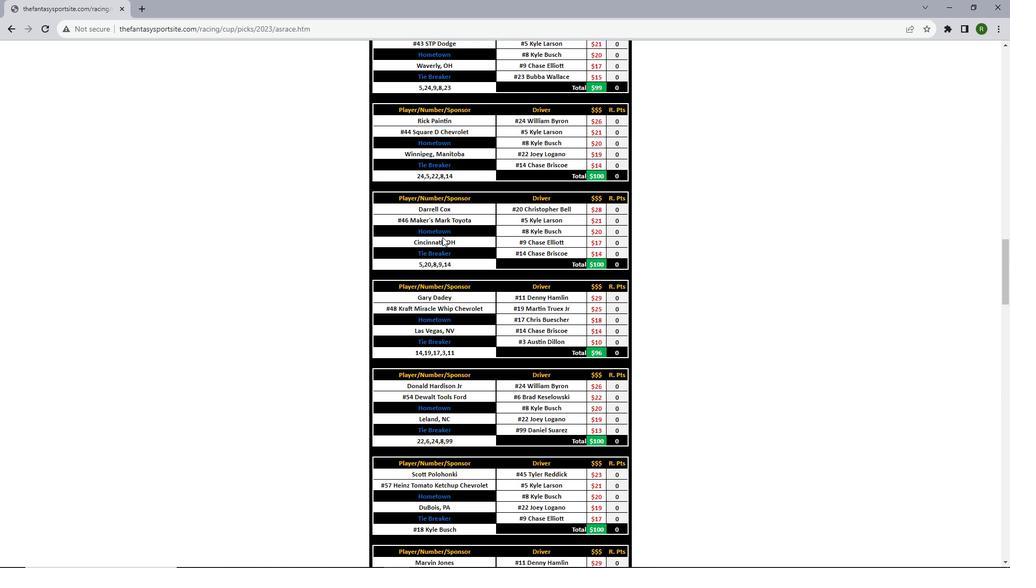 
Action: Mouse scrolled (442, 236) with delta (0, 0)
Screenshot: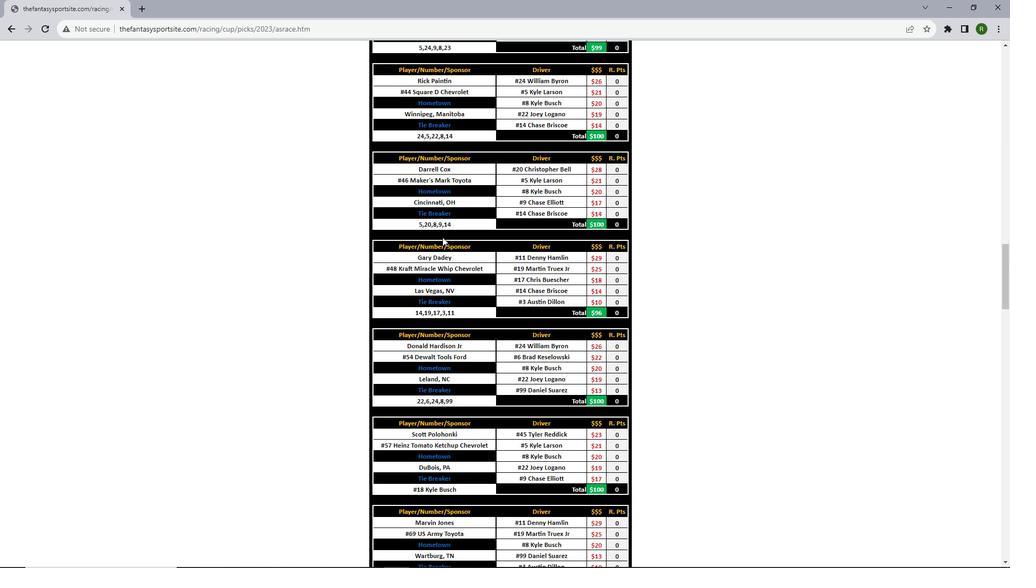 
Action: Mouse scrolled (442, 236) with delta (0, 0)
Screenshot: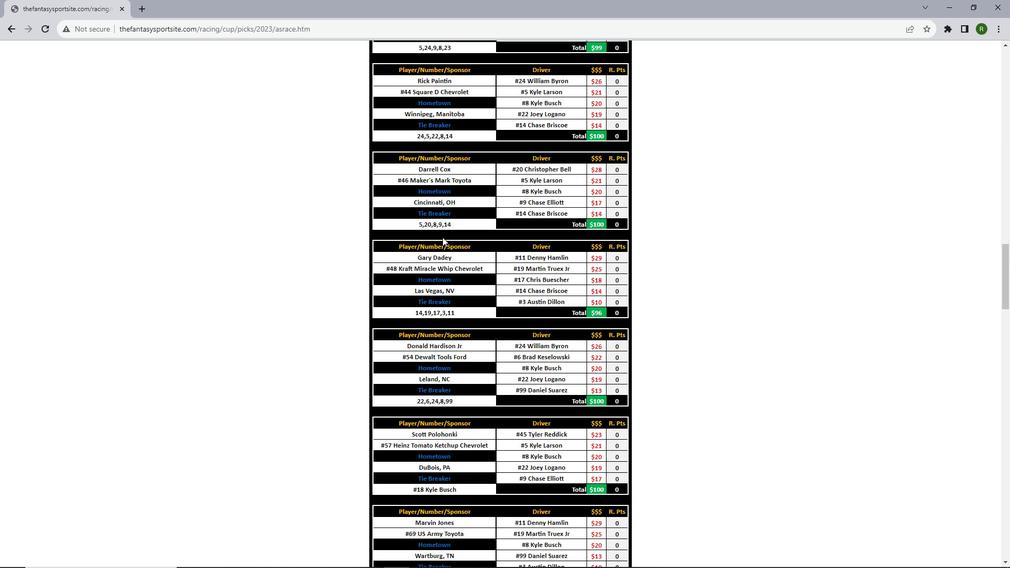 
Action: Mouse moved to (442, 236)
Screenshot: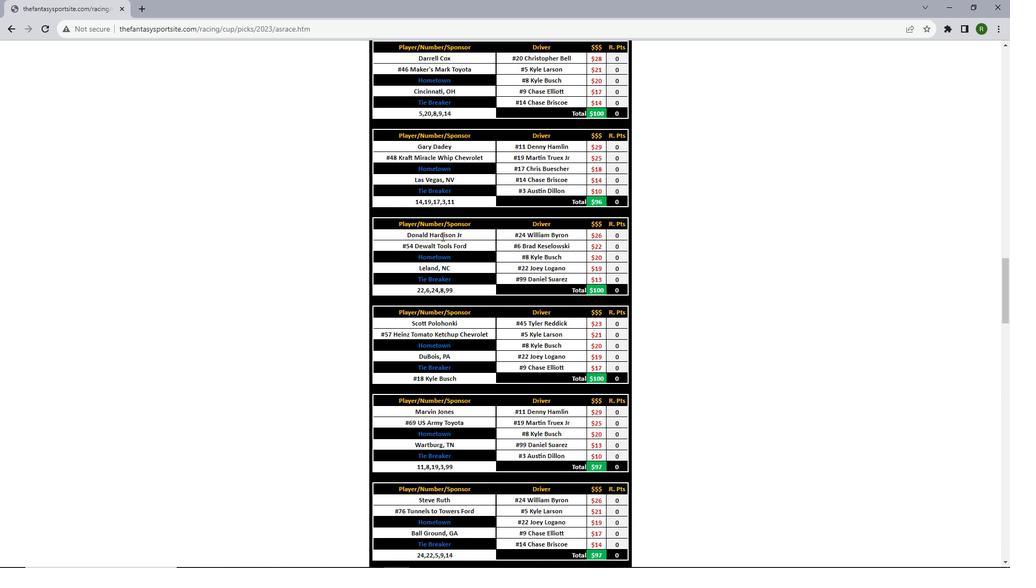 
Action: Mouse scrolled (442, 236) with delta (0, 0)
Screenshot: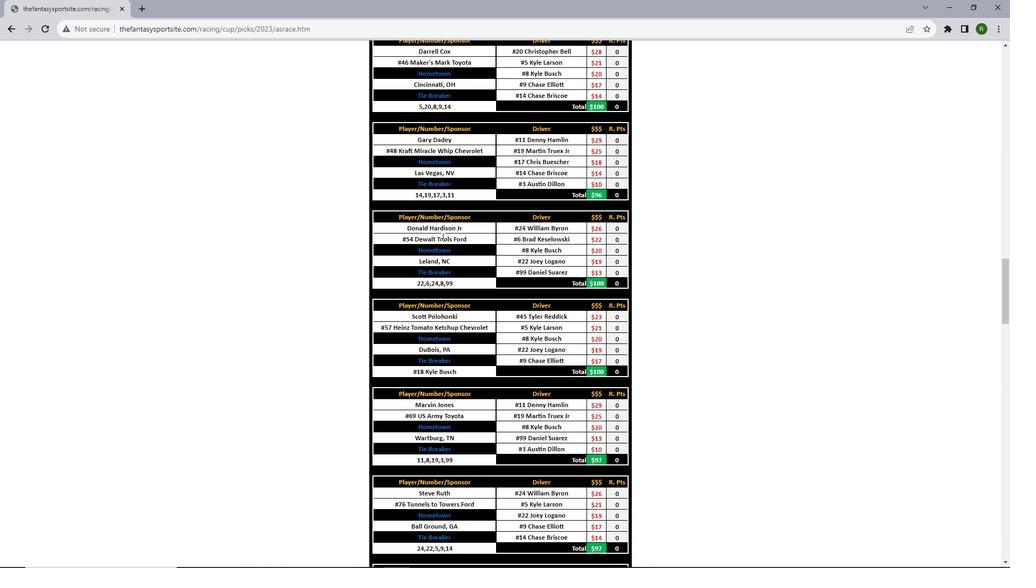 
Action: Mouse scrolled (442, 236) with delta (0, 0)
Screenshot: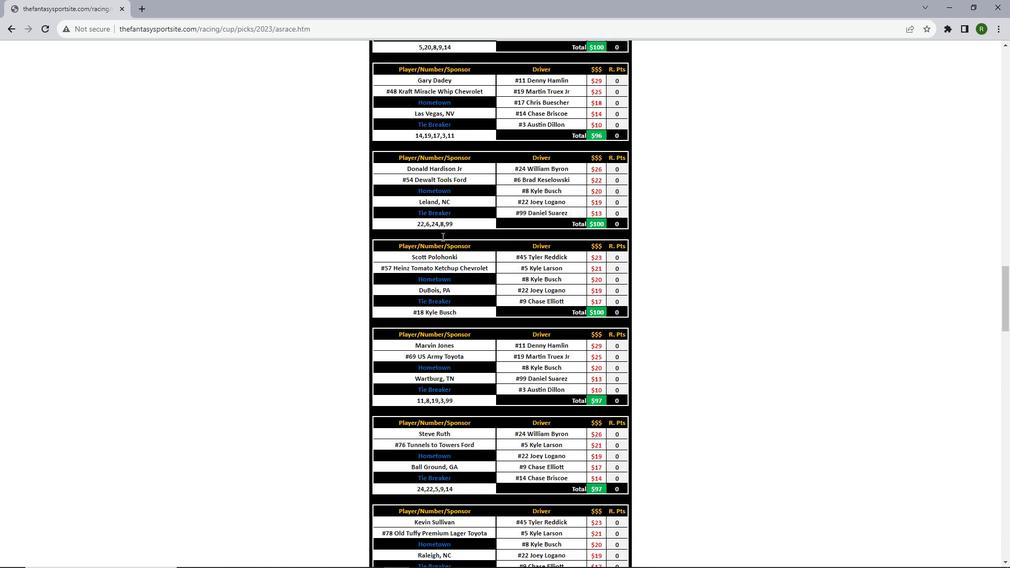 
Action: Mouse scrolled (442, 236) with delta (0, 0)
Screenshot: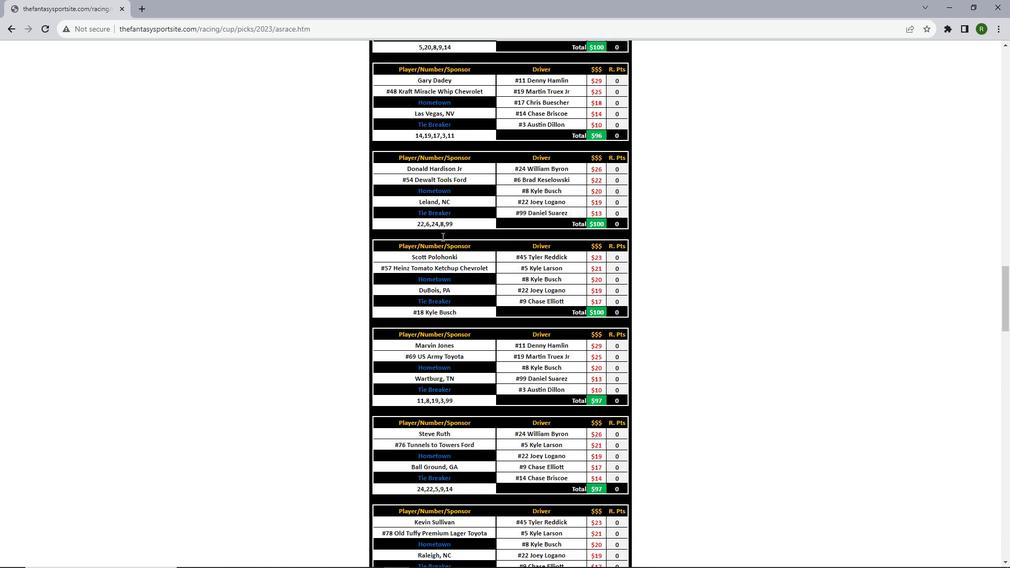 
Action: Mouse scrolled (442, 236) with delta (0, 0)
Screenshot: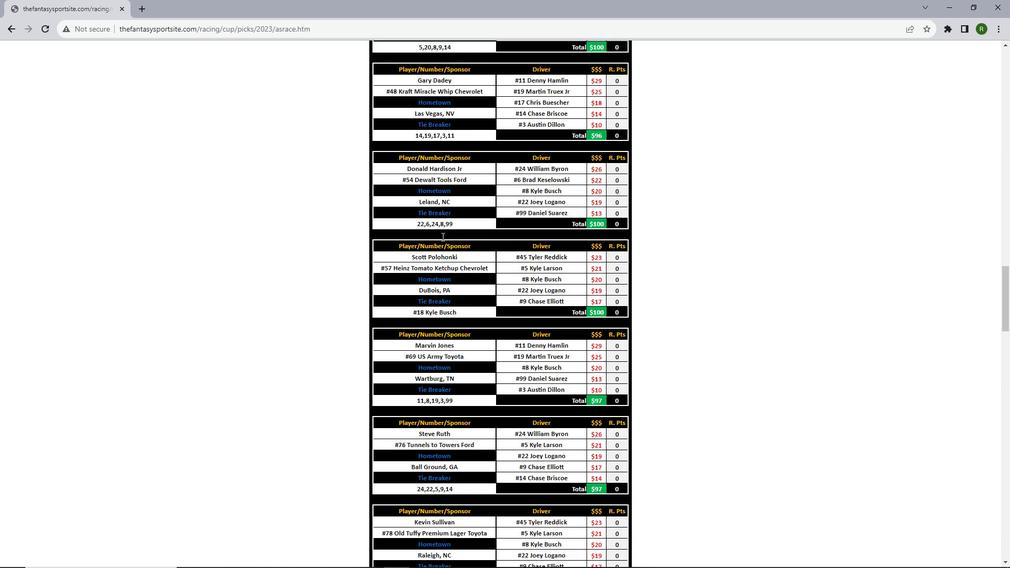 
Action: Mouse scrolled (442, 236) with delta (0, 0)
Screenshot: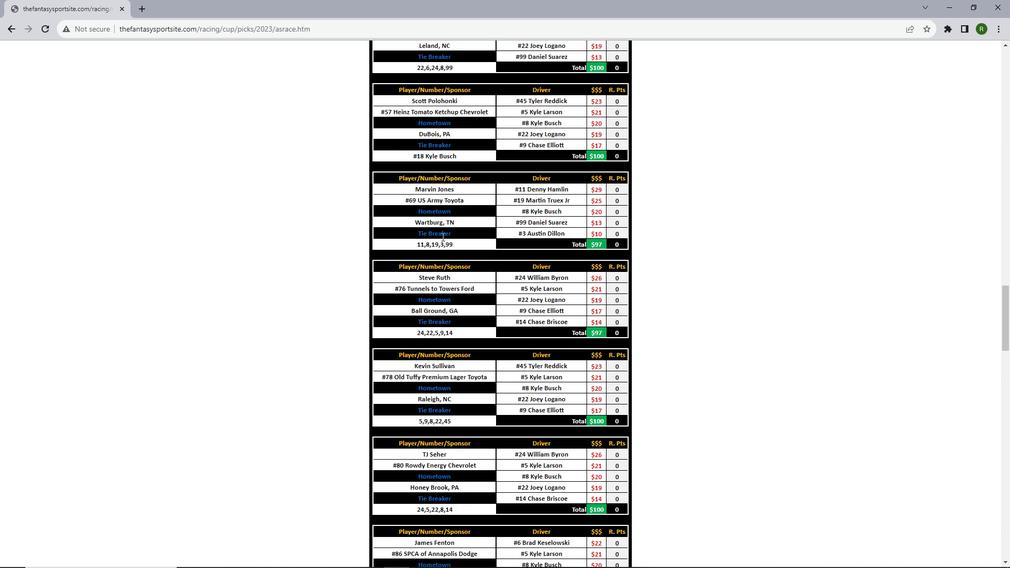 
Action: Mouse scrolled (442, 236) with delta (0, 0)
Screenshot: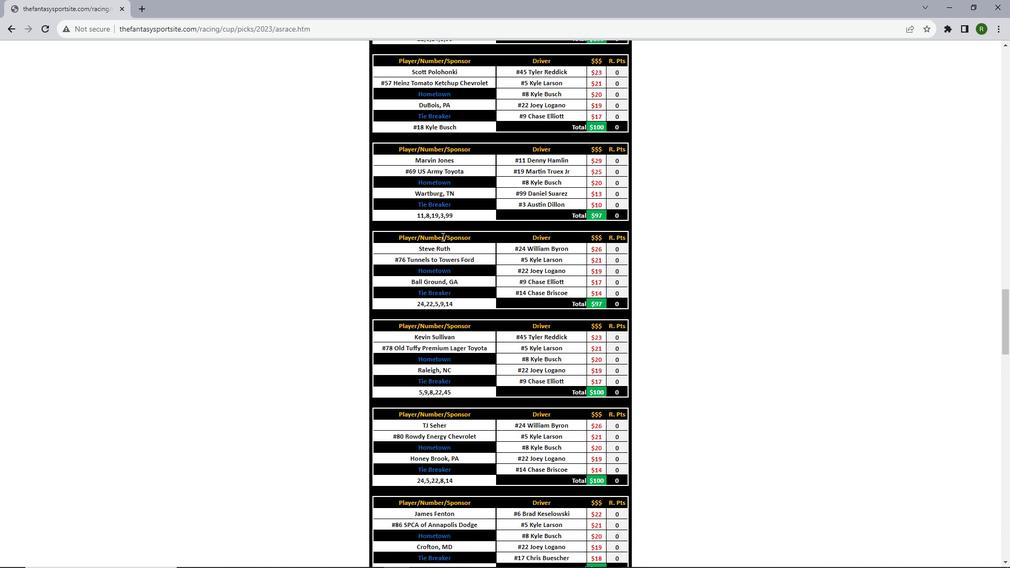 
Action: Mouse scrolled (442, 236) with delta (0, 0)
Screenshot: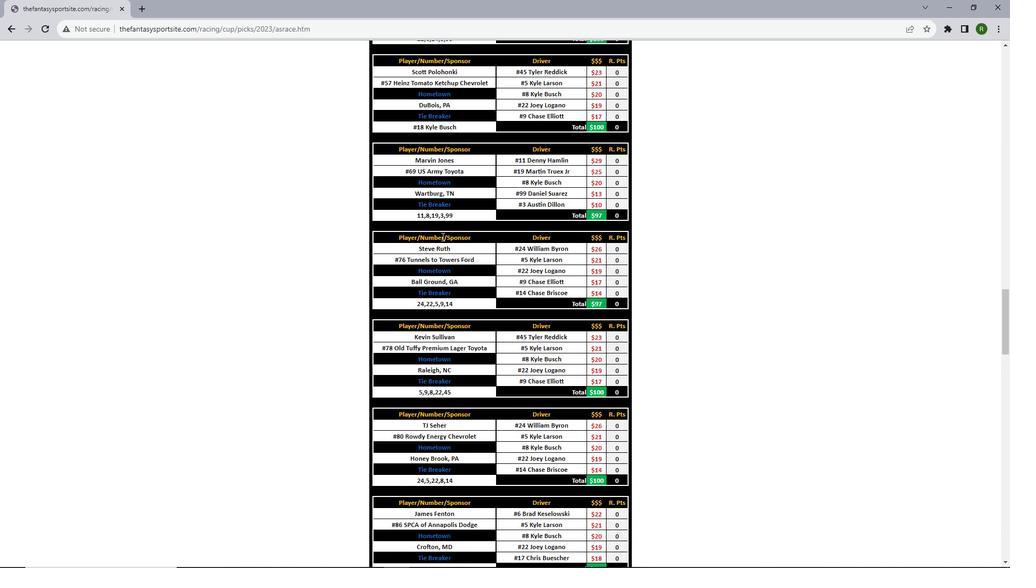 
Action: Mouse scrolled (442, 236) with delta (0, 0)
Screenshot: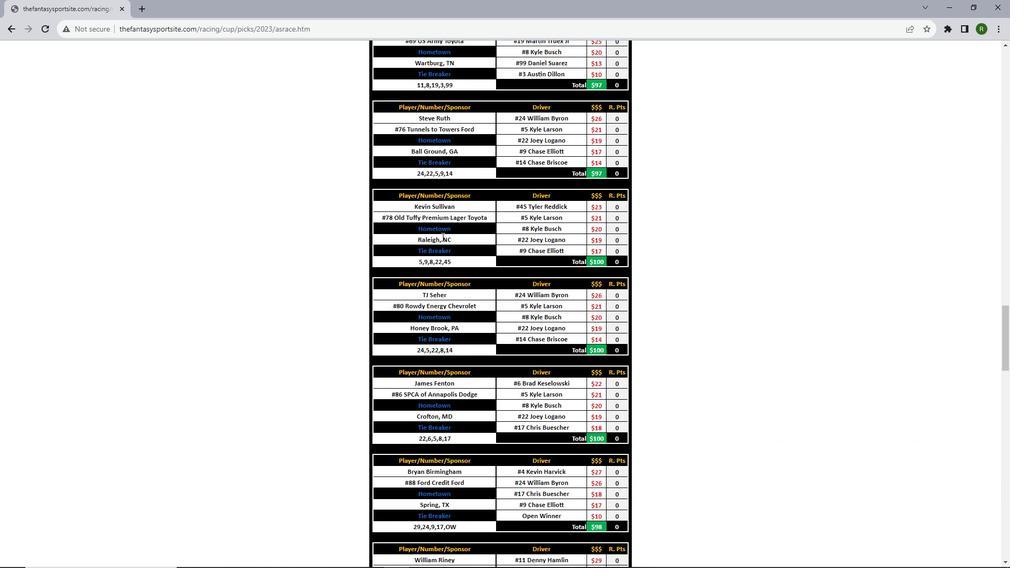 
Action: Mouse scrolled (442, 236) with delta (0, 0)
Screenshot: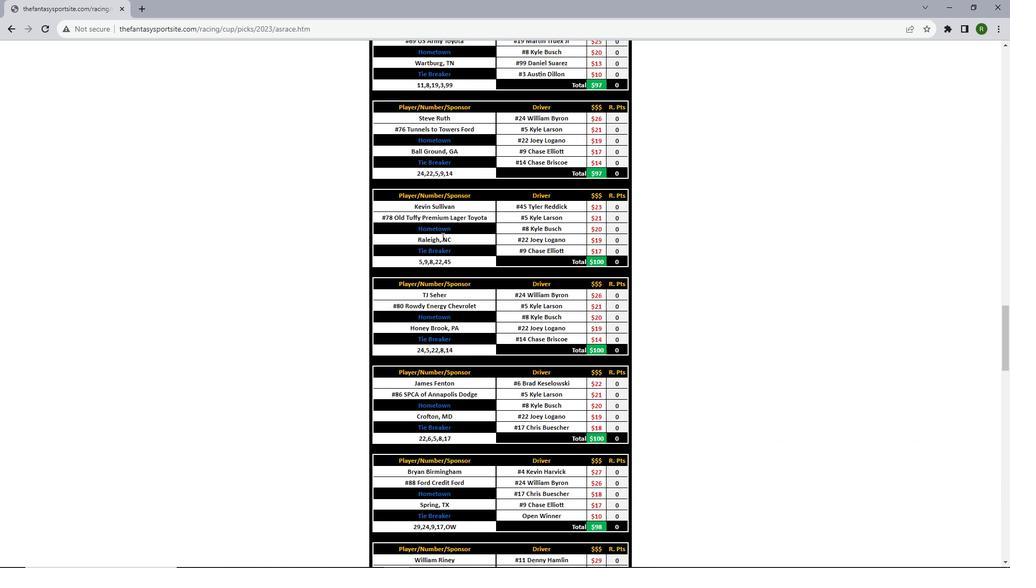 
Action: Mouse scrolled (442, 236) with delta (0, 0)
Screenshot: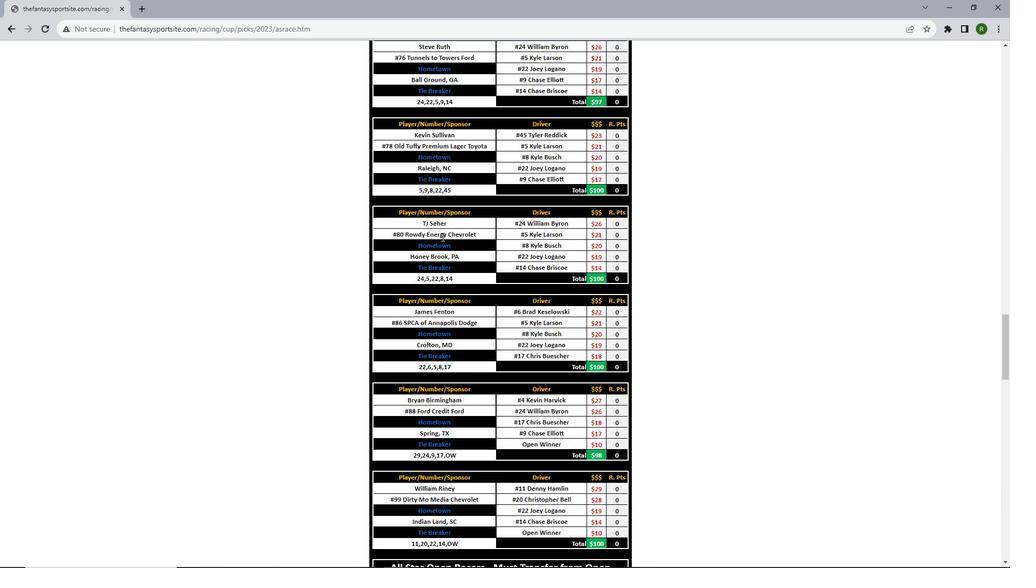 
Action: Mouse scrolled (442, 236) with delta (0, 0)
Screenshot: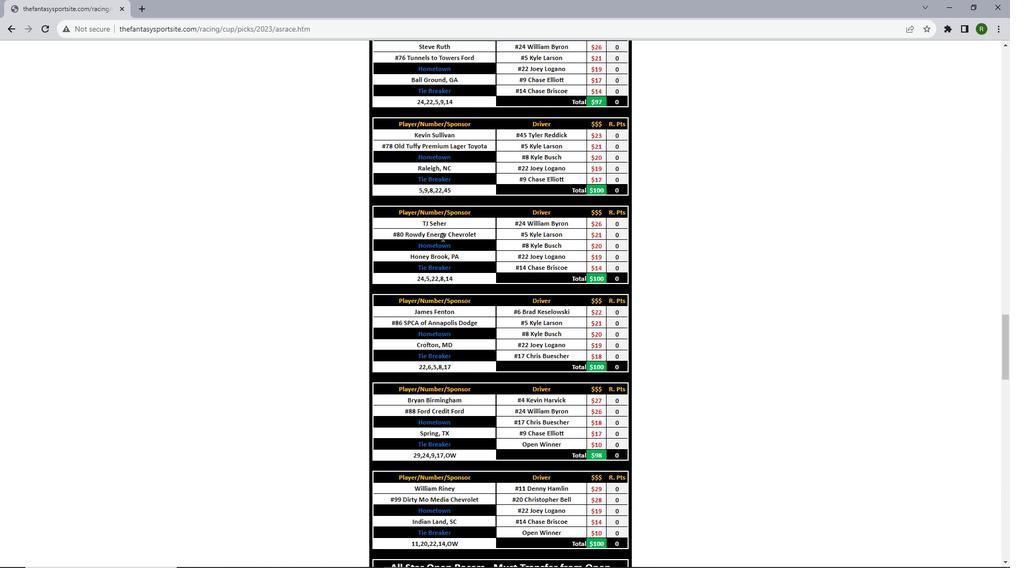 
Action: Mouse scrolled (442, 236) with delta (0, 0)
Screenshot: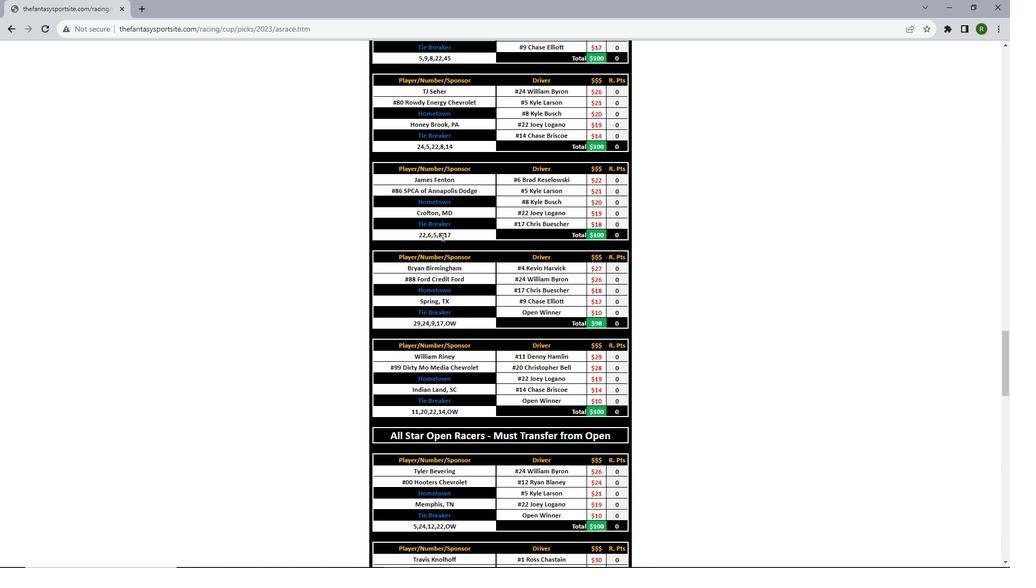
Action: Mouse scrolled (442, 236) with delta (0, 0)
Screenshot: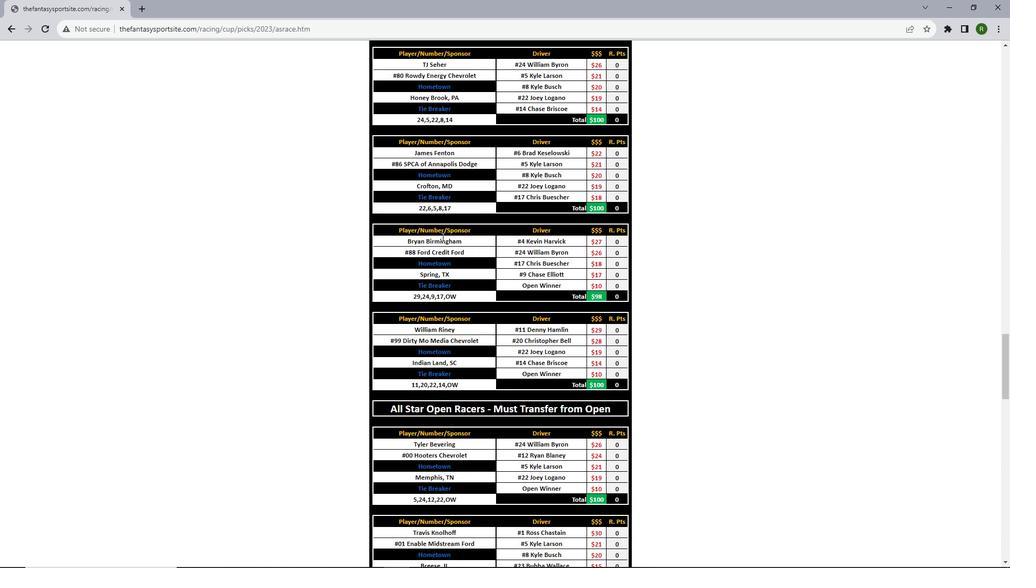 
Action: Mouse scrolled (442, 236) with delta (0, 0)
Screenshot: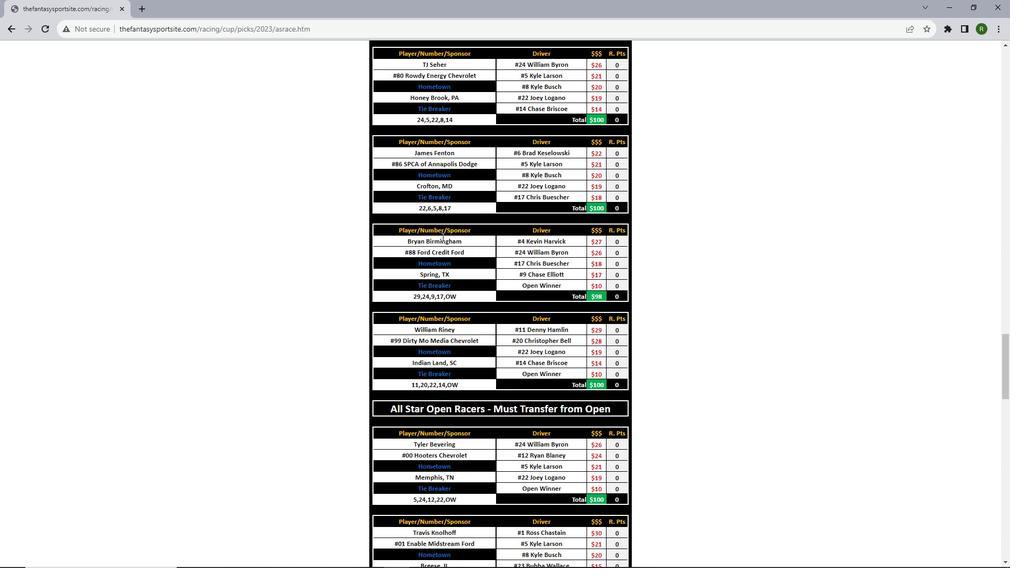 
Action: Mouse scrolled (442, 236) with delta (0, 0)
Screenshot: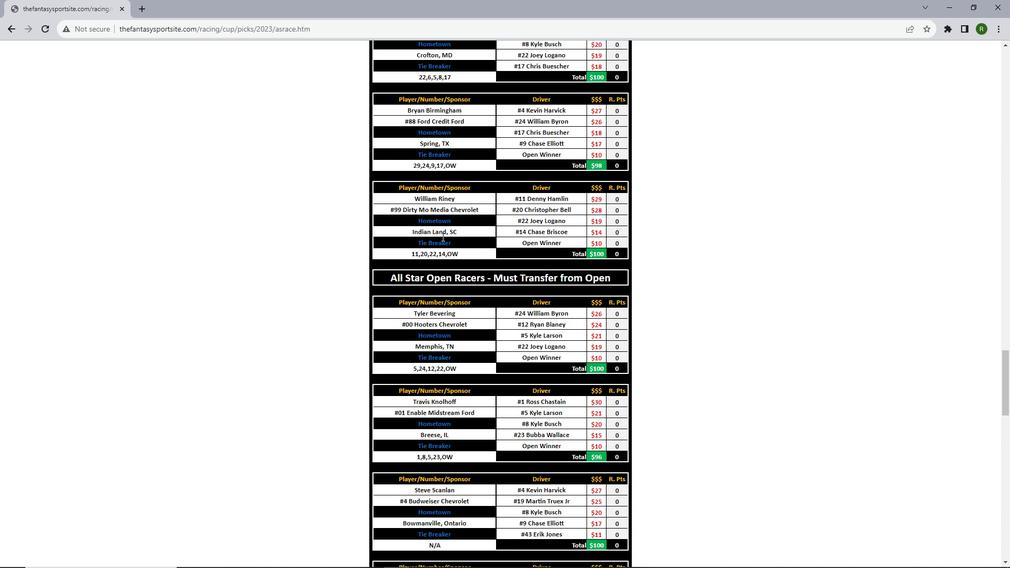 
Action: Mouse scrolled (442, 236) with delta (0, 0)
Screenshot: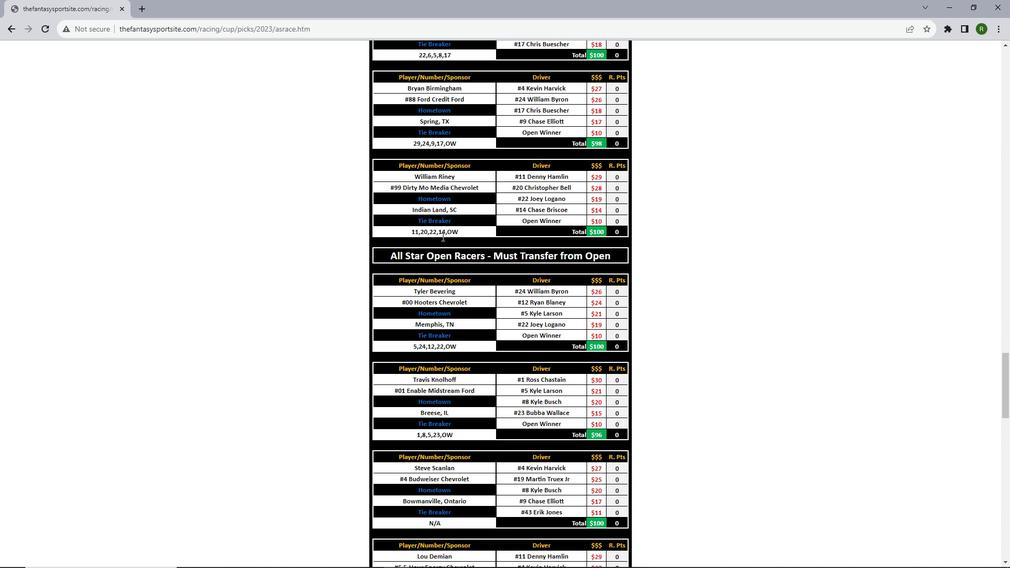 
Action: Mouse scrolled (442, 236) with delta (0, 0)
Screenshot: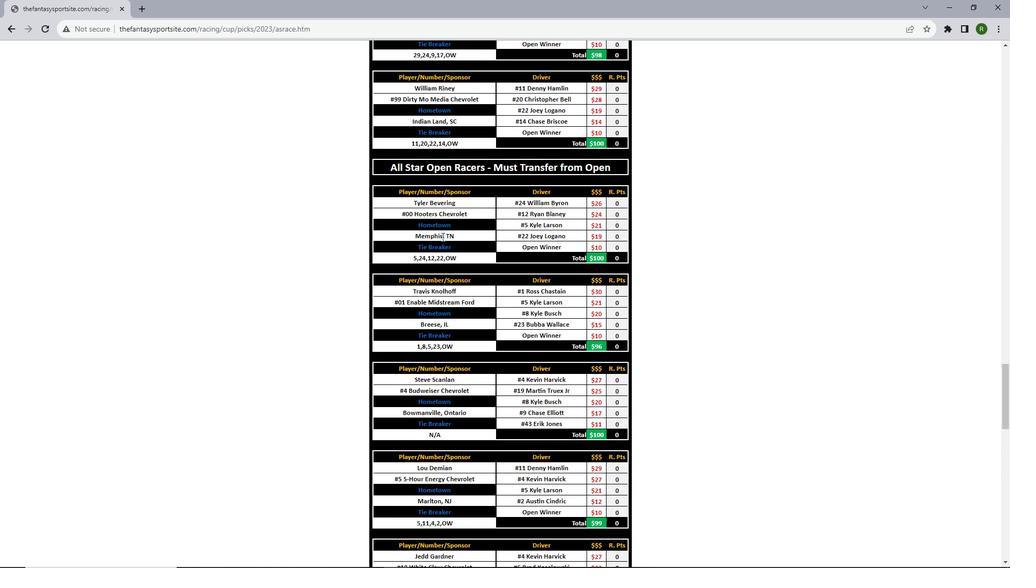
Action: Mouse scrolled (442, 236) with delta (0, 0)
Screenshot: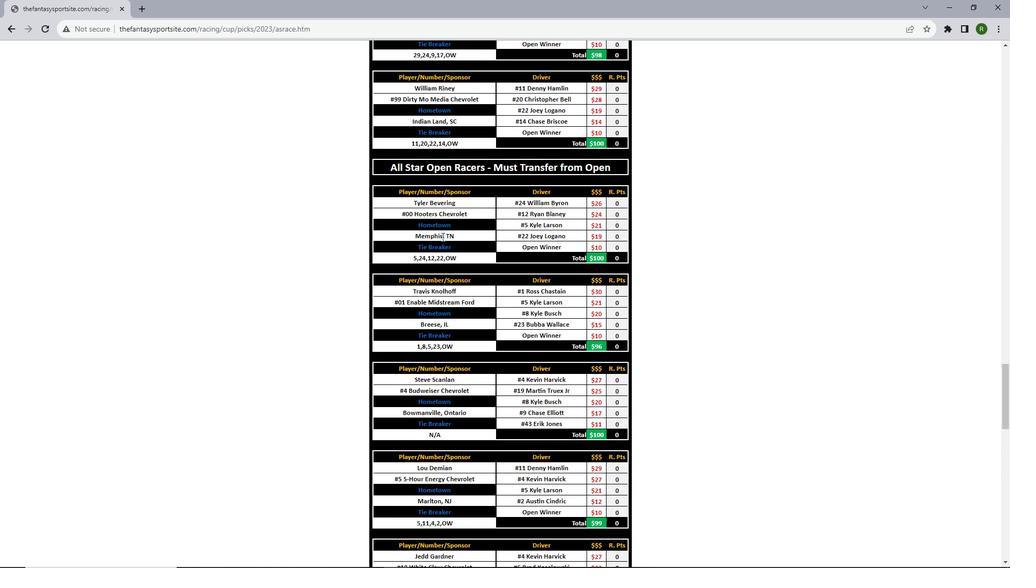 
Action: Mouse scrolled (442, 236) with delta (0, 0)
Screenshot: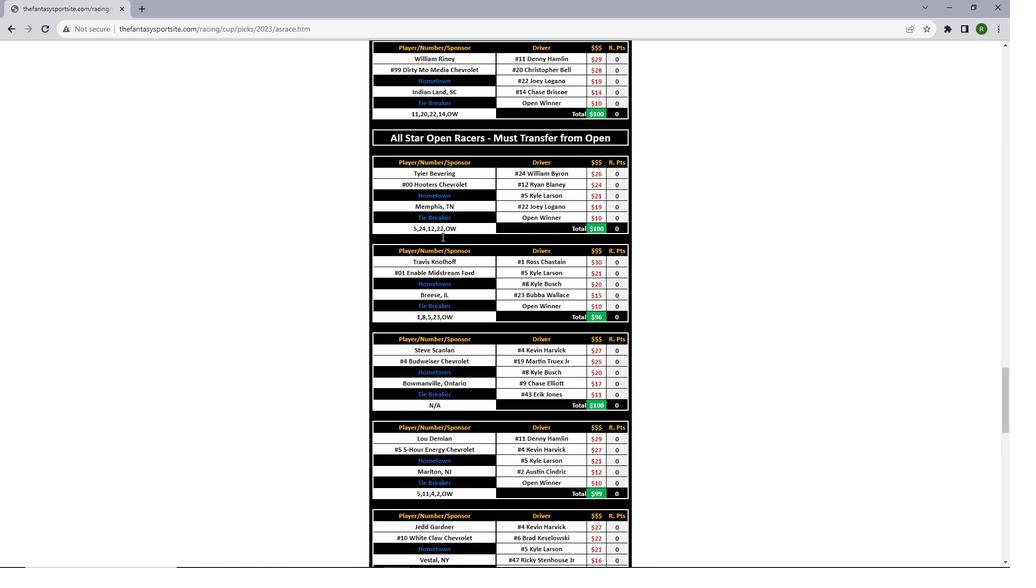 
Action: Mouse scrolled (442, 236) with delta (0, 0)
Screenshot: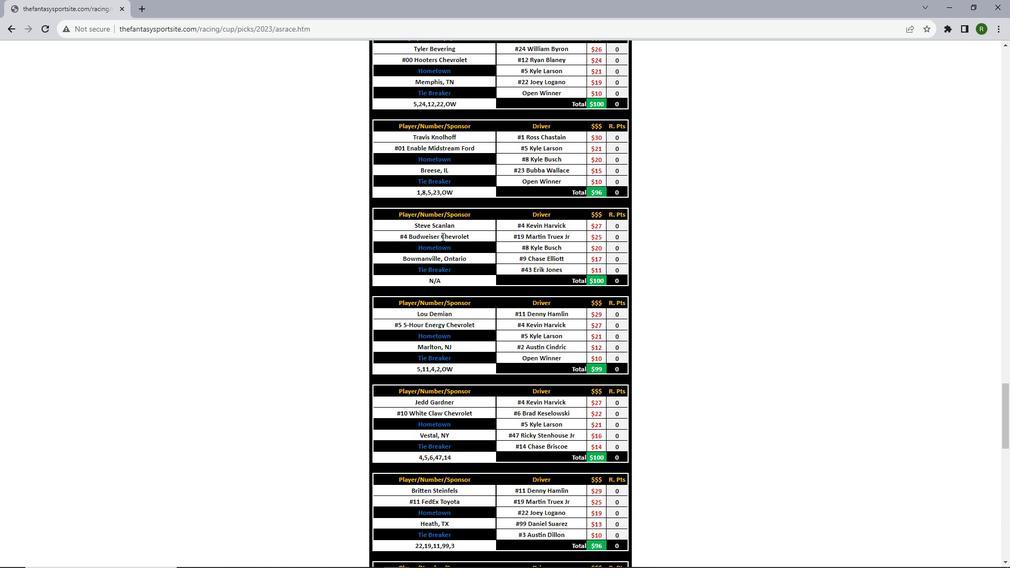 
Action: Mouse scrolled (442, 236) with delta (0, 0)
Screenshot: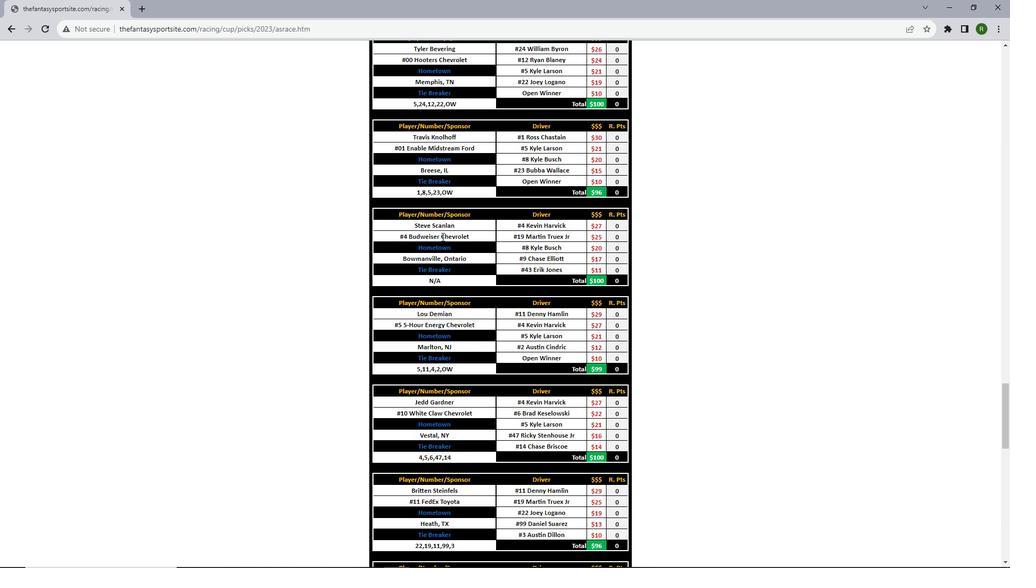 
Action: Mouse scrolled (442, 236) with delta (0, 0)
Screenshot: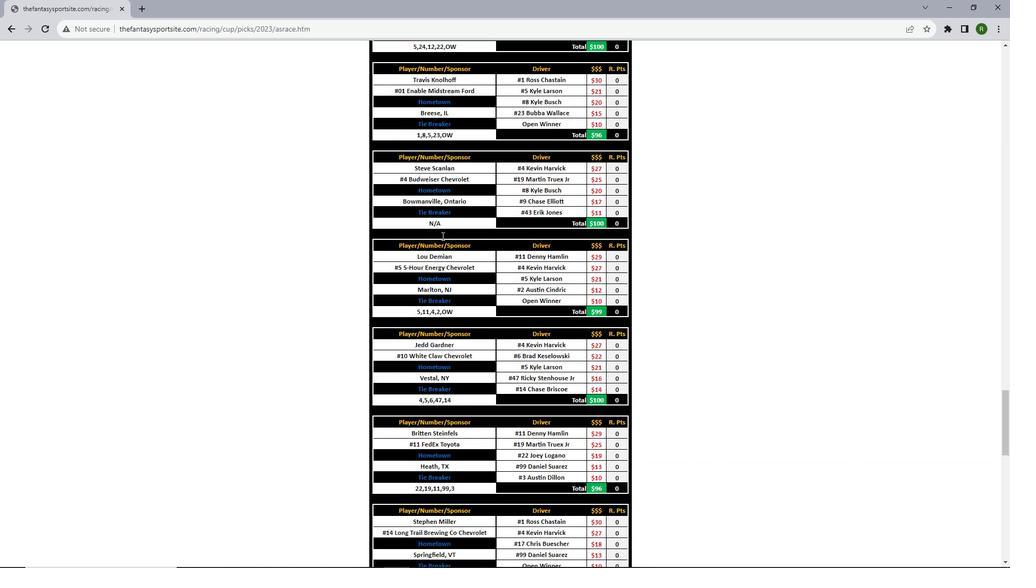 
Action: Mouse scrolled (442, 236) with delta (0, 0)
Screenshot: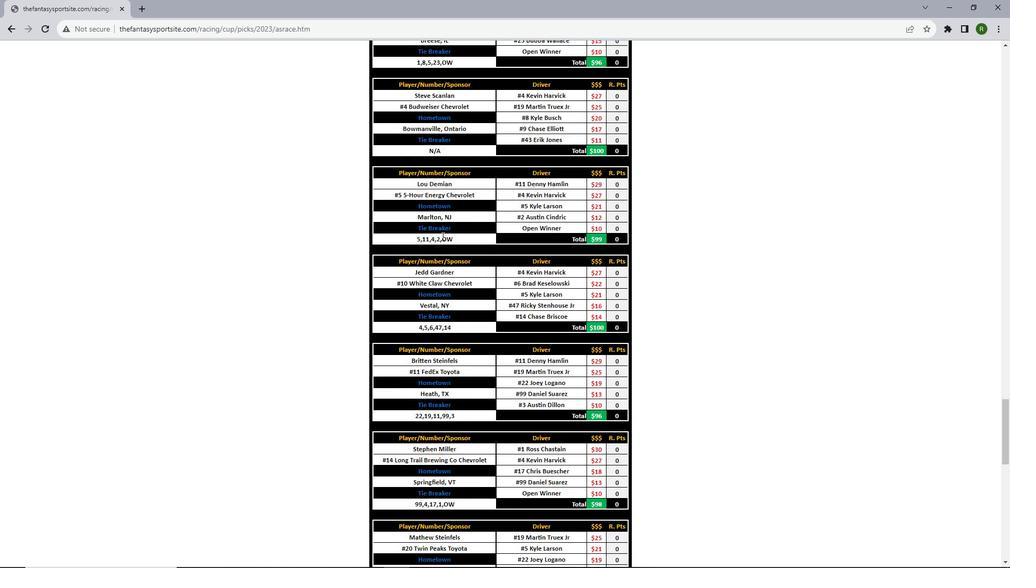 
Action: Mouse moved to (442, 236)
Screenshot: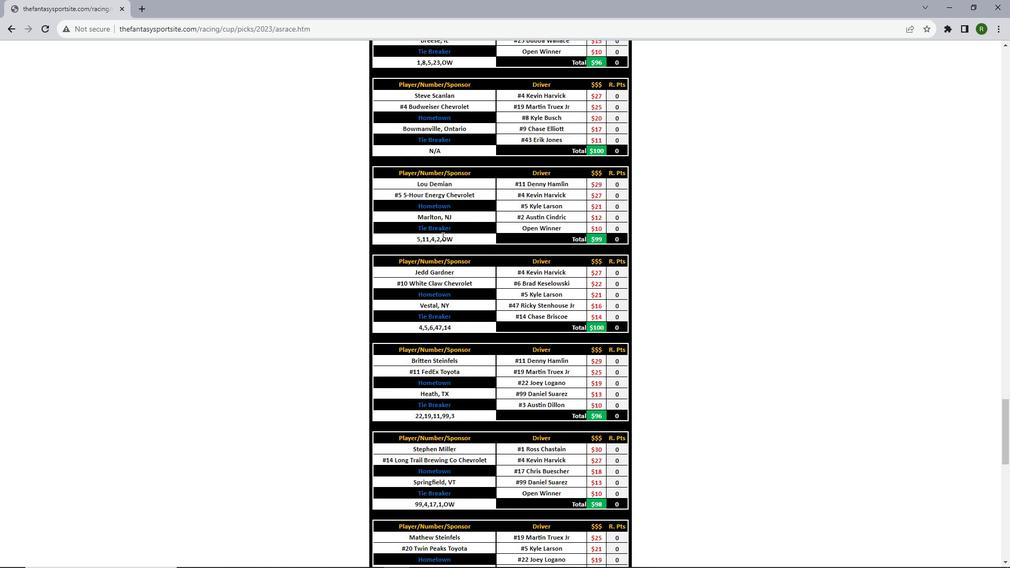 
Action: Mouse scrolled (442, 235) with delta (0, 0)
Screenshot: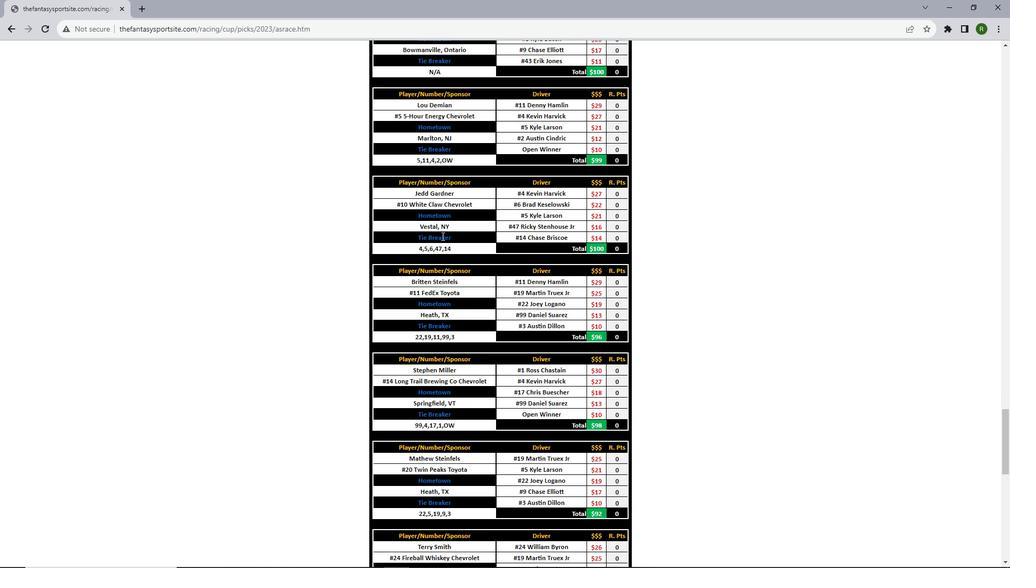 
Action: Mouse scrolled (442, 235) with delta (0, 0)
Screenshot: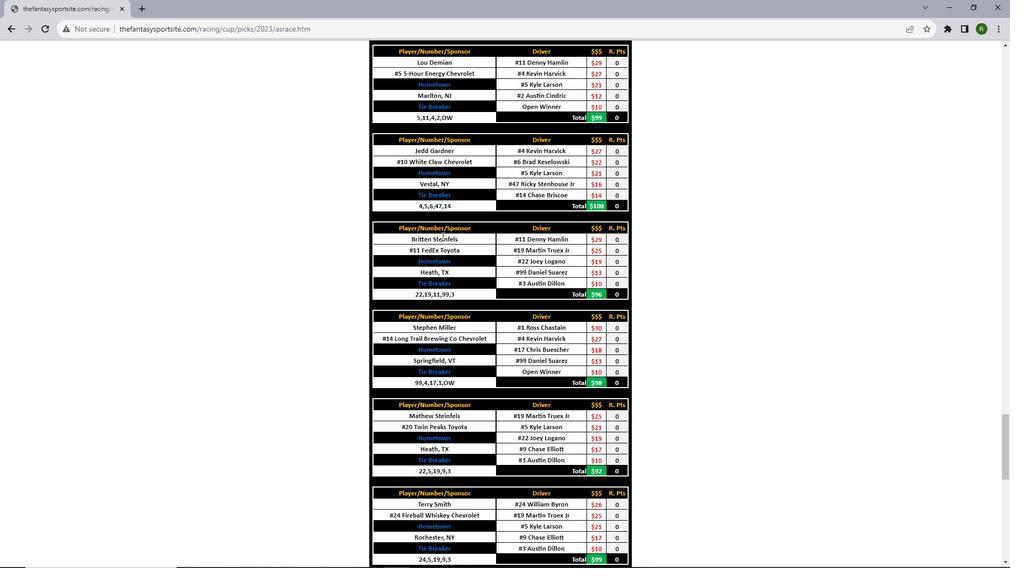 
Action: Mouse scrolled (442, 235) with delta (0, 0)
Screenshot: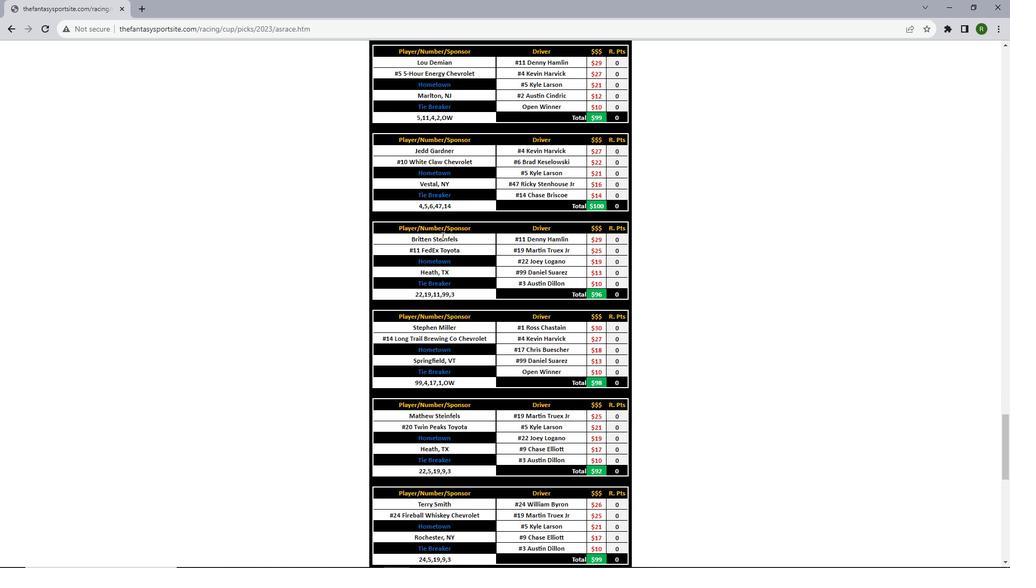 
Action: Mouse scrolled (442, 235) with delta (0, 0)
Screenshot: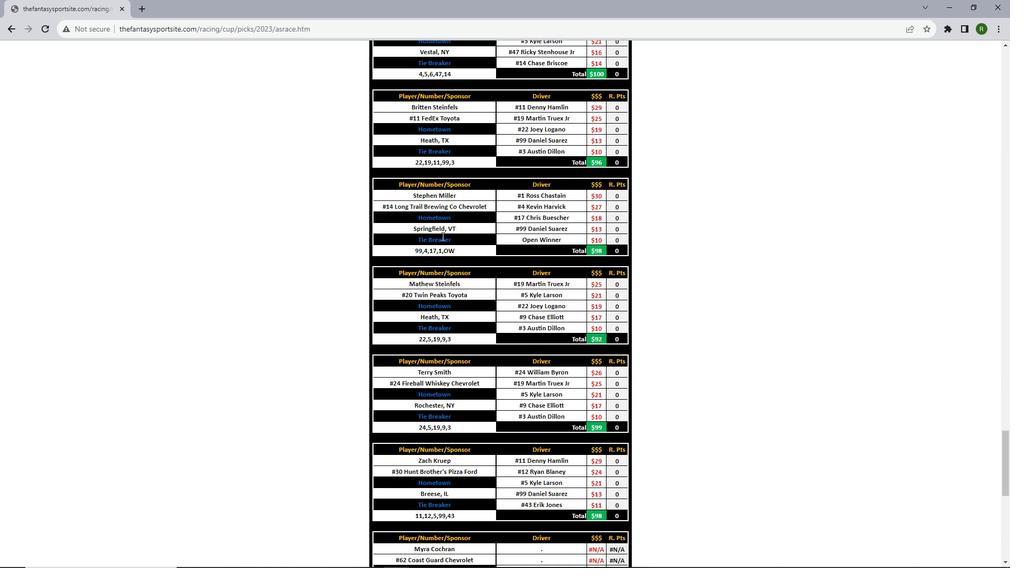 
Action: Mouse scrolled (442, 235) with delta (0, 0)
Screenshot: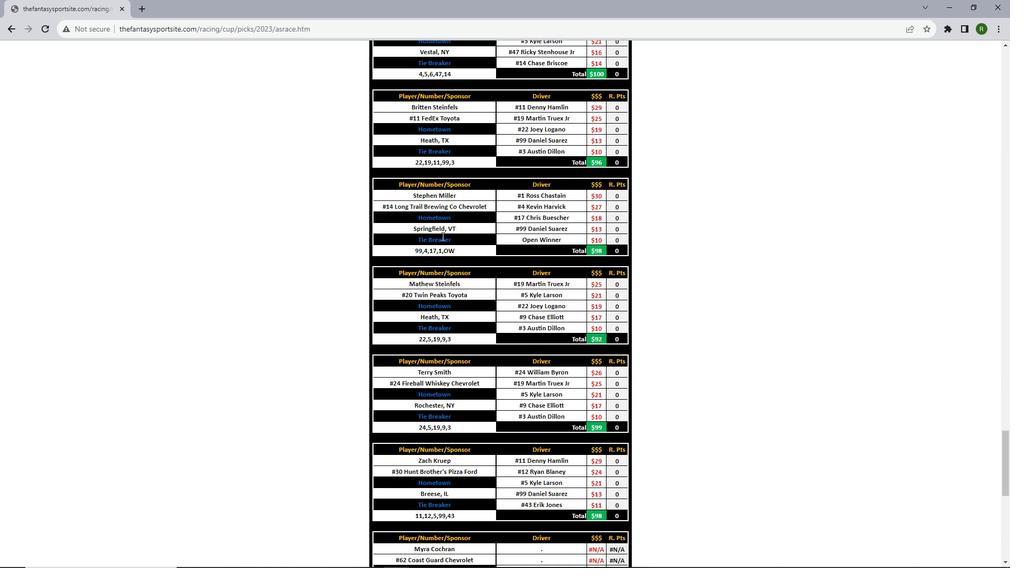
Action: Mouse scrolled (442, 235) with delta (0, 0)
Screenshot: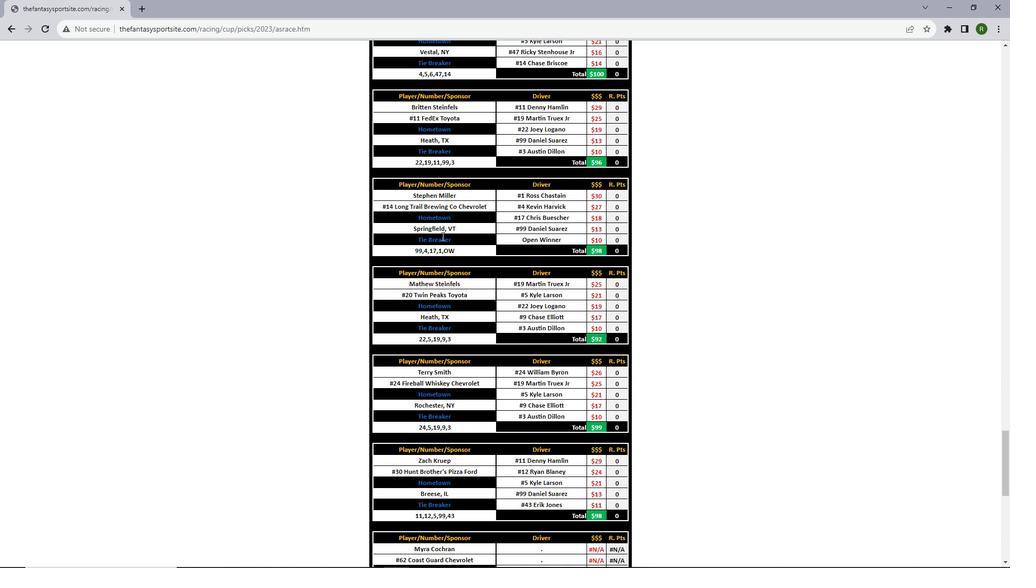 
Action: Mouse scrolled (442, 235) with delta (0, 0)
Screenshot: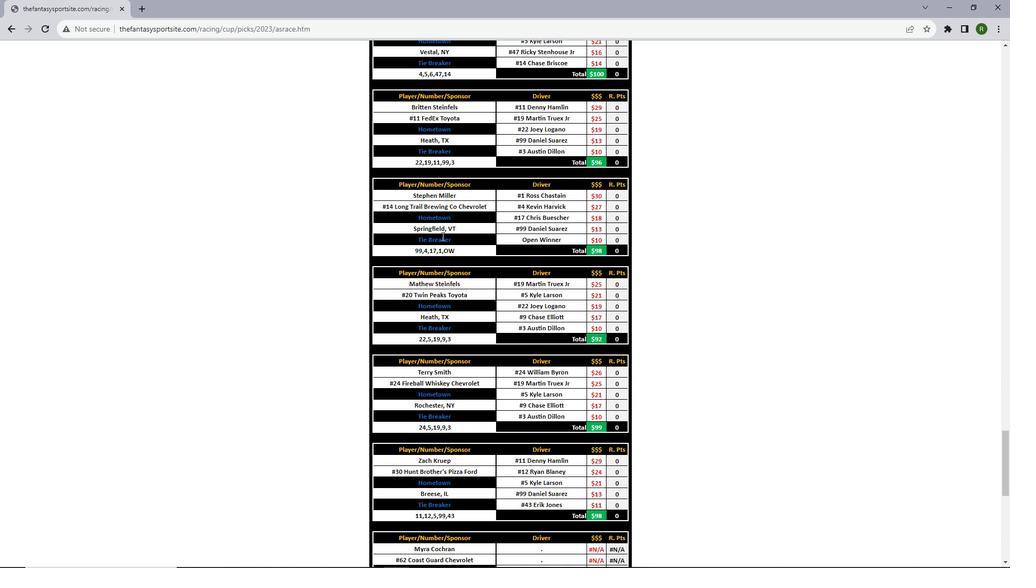 
Action: Mouse scrolled (442, 235) with delta (0, 0)
Screenshot: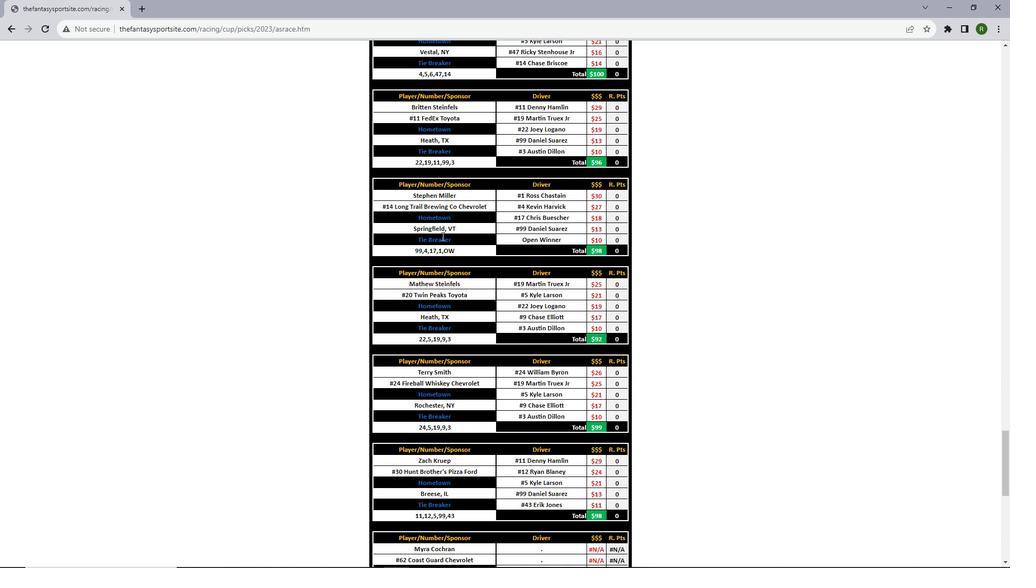 
Action: Mouse scrolled (442, 235) with delta (0, 0)
Screenshot: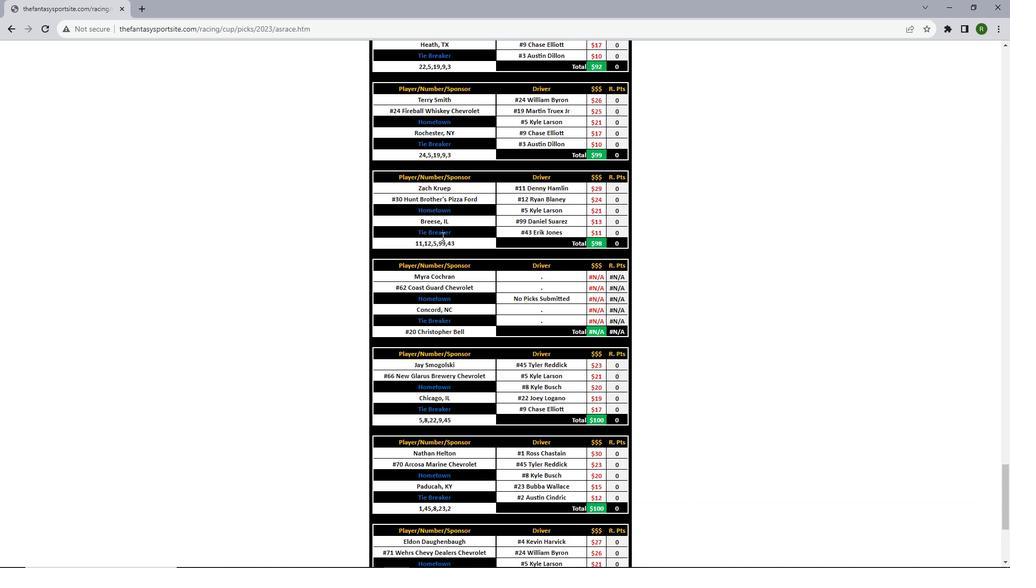 
Action: Mouse scrolled (442, 235) with delta (0, 0)
Screenshot: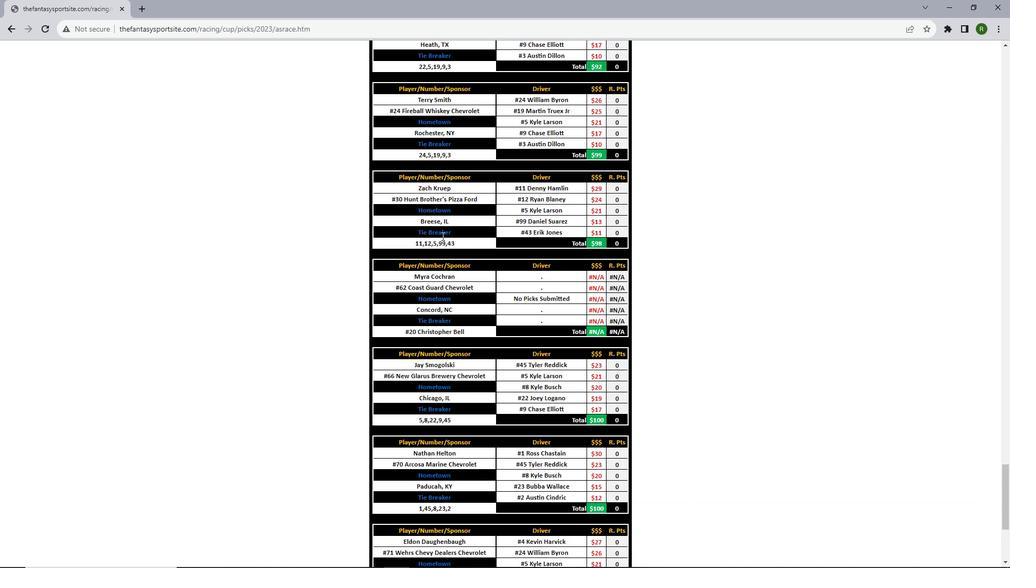 
Action: Mouse scrolled (442, 235) with delta (0, 0)
Screenshot: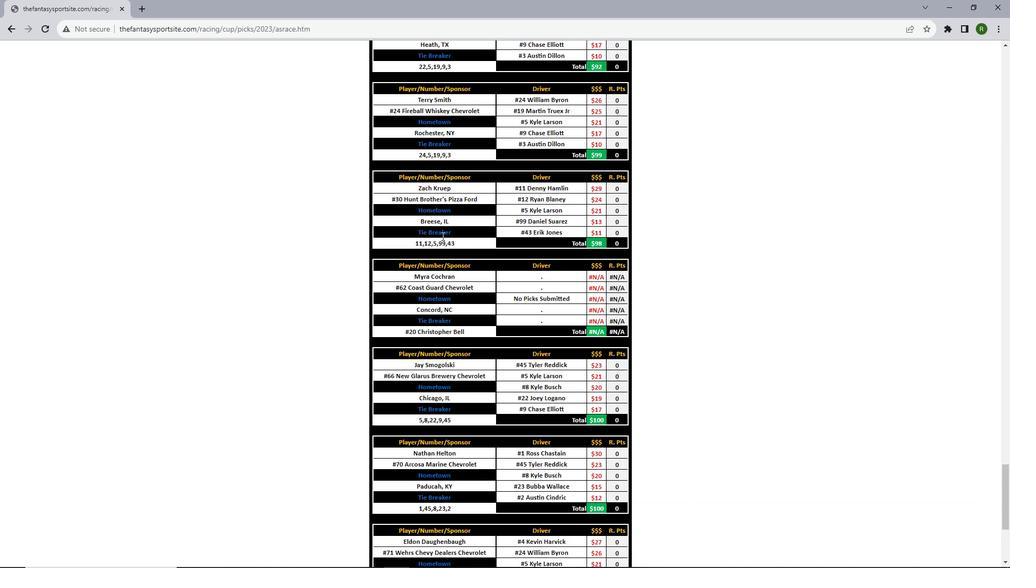 
Action: Mouse scrolled (442, 235) with delta (0, 0)
Screenshot: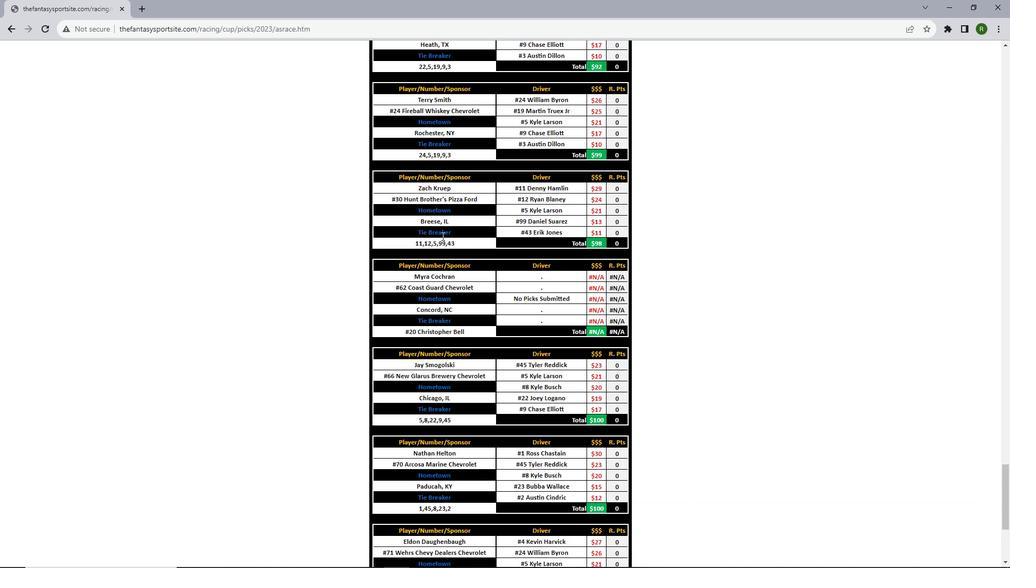 
Action: Mouse scrolled (442, 235) with delta (0, 0)
Screenshot: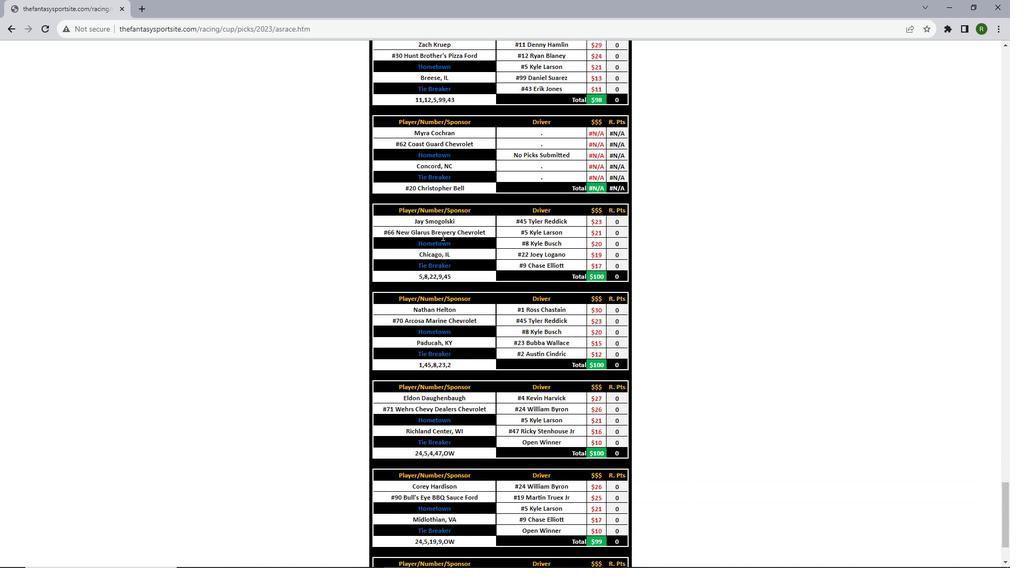 
Action: Mouse scrolled (442, 235) with delta (0, 0)
Screenshot: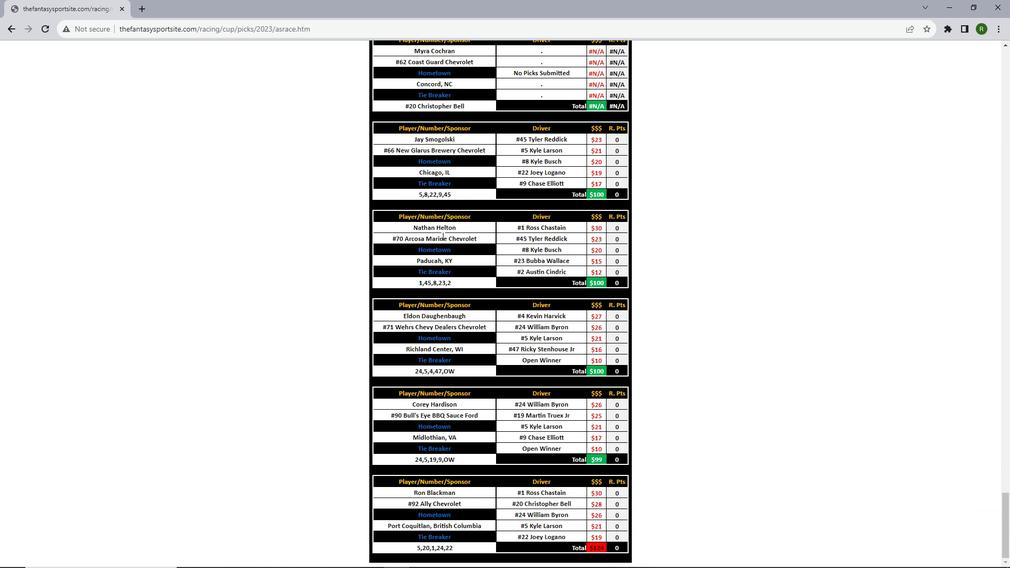 
Action: Mouse scrolled (442, 235) with delta (0, 0)
Screenshot: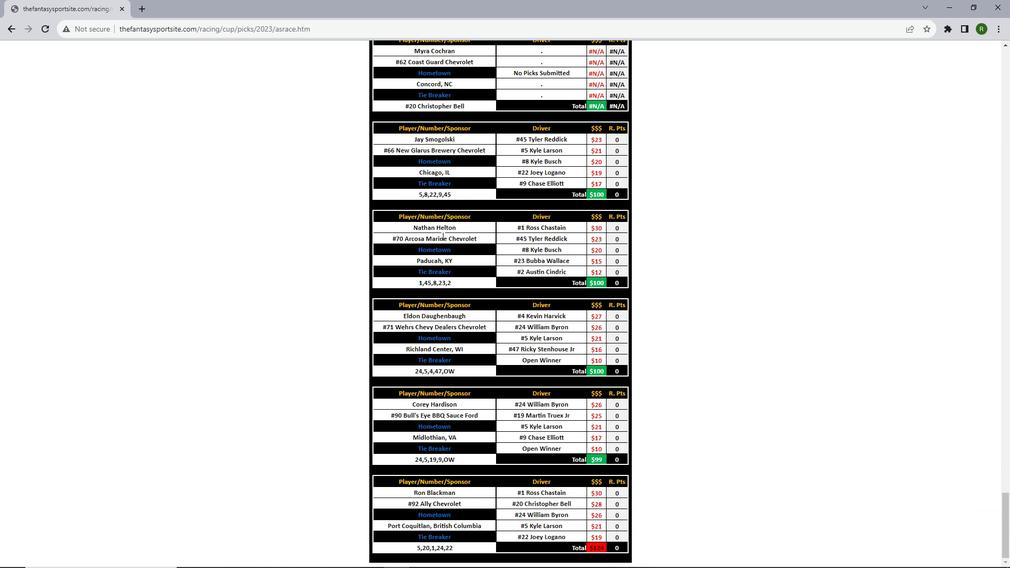 
Action: Mouse scrolled (442, 235) with delta (0, 0)
Screenshot: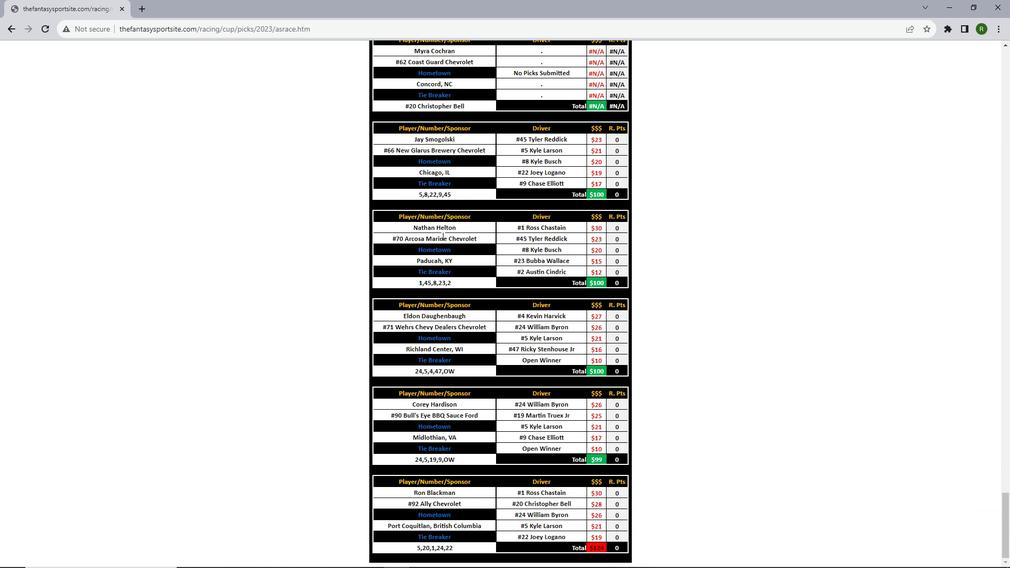 
Action: Mouse scrolled (442, 235) with delta (0, 0)
Screenshot: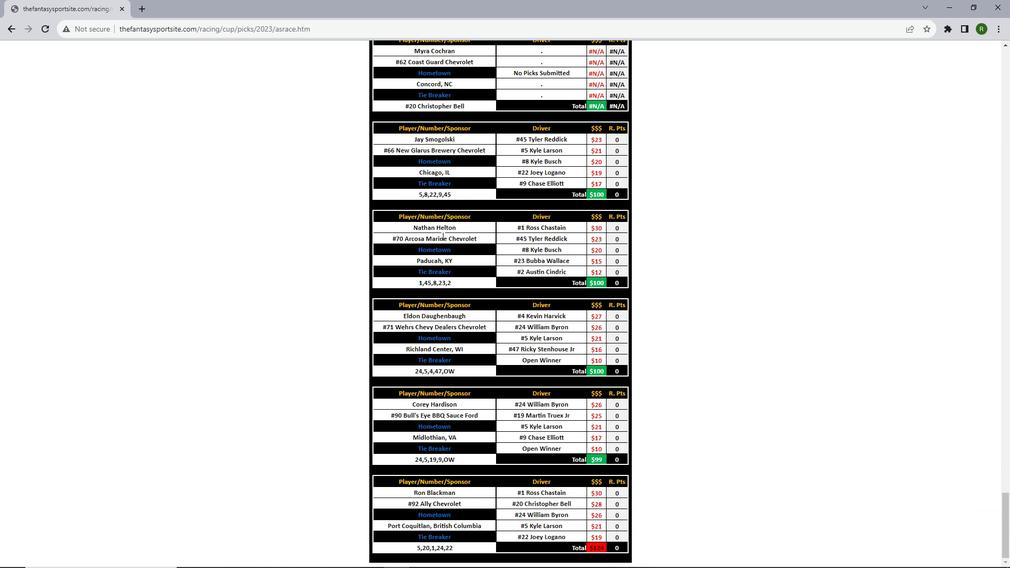 
